 Task: Open Card Production Performance Review in Board Product Launch Management to Workspace Agile Methodology and add a team member Softage.4@softage.net, a label Orange, a checklist Sports Coaching, an attachment from your onedrive, a color Orange and finally, add a card description 'Plan and execute company team-building retreat with a focus on leadership development' and a comment 'Let us make sure we have clear communication channels in place for this task to ensure that everyone is on the same page.'. Add a start date 'Jan 08, 1900' with a due date 'Jan 15, 1900'
Action: Mouse moved to (41, 281)
Screenshot: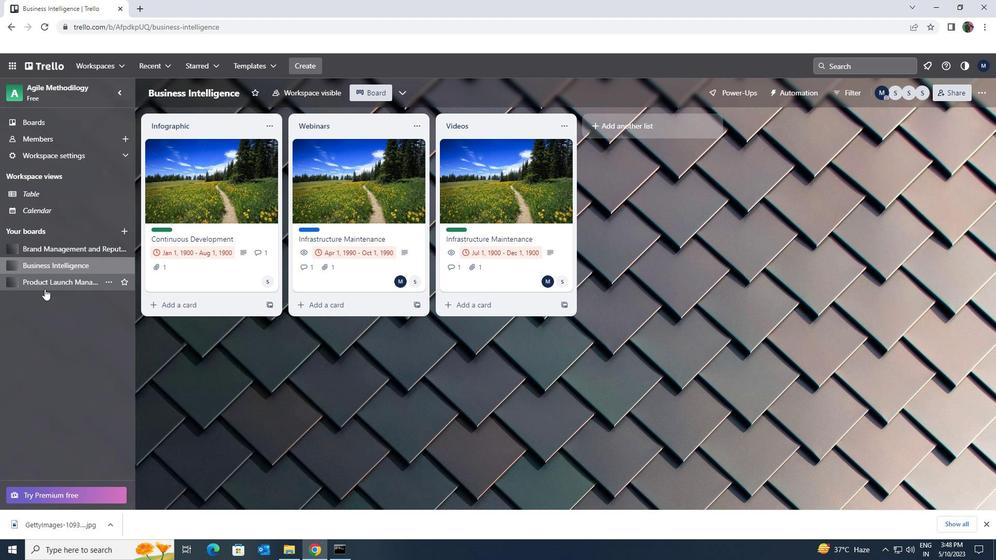 
Action: Mouse pressed left at (41, 281)
Screenshot: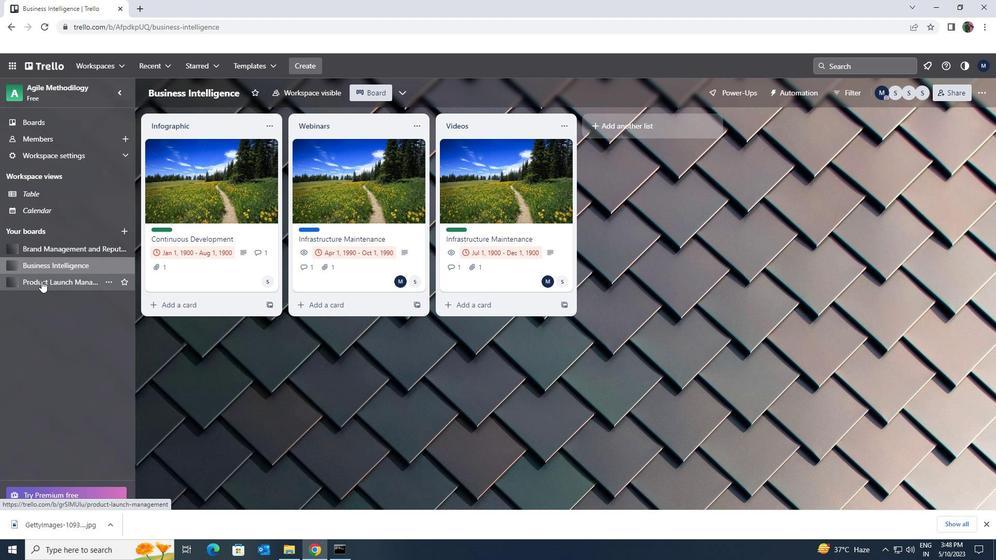 
Action: Mouse moved to (470, 147)
Screenshot: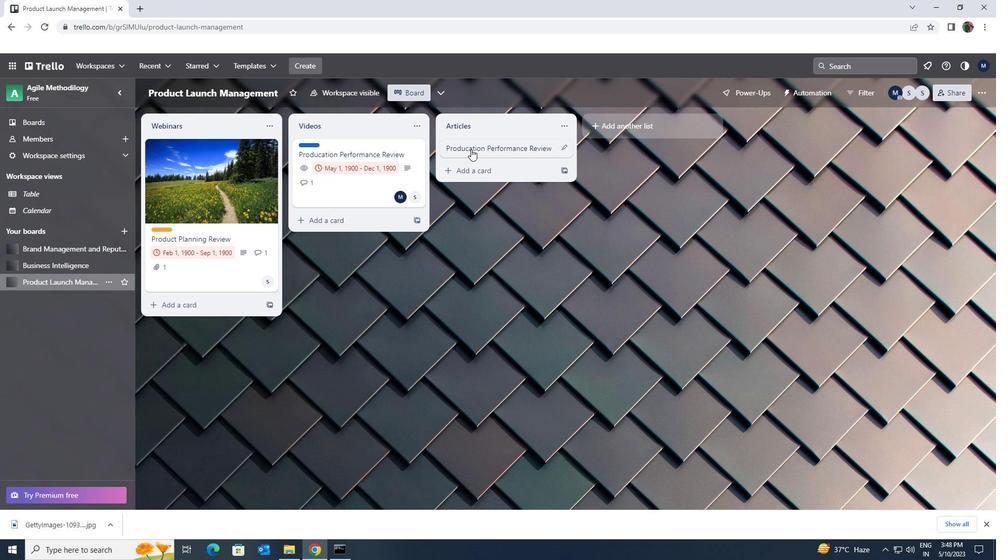 
Action: Mouse pressed left at (470, 147)
Screenshot: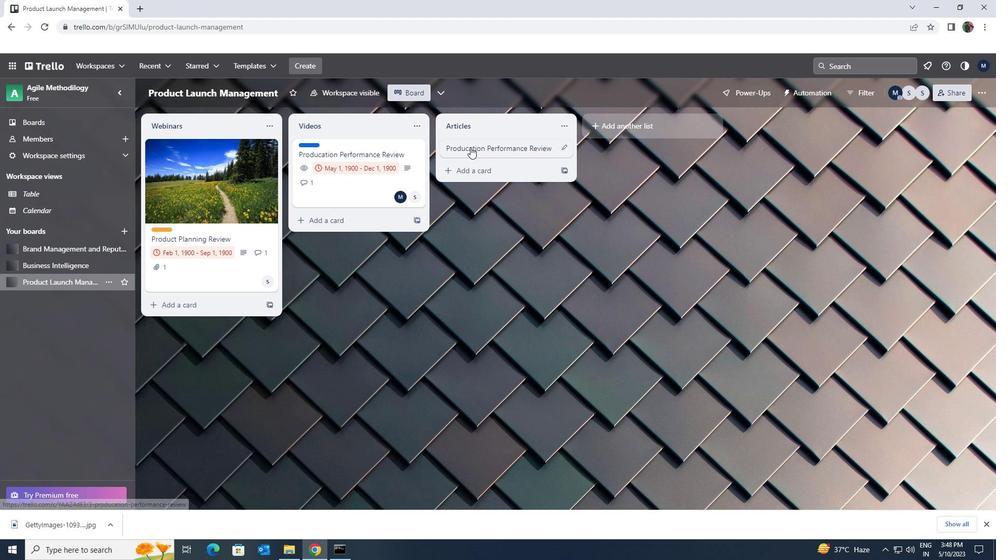 
Action: Mouse moved to (603, 147)
Screenshot: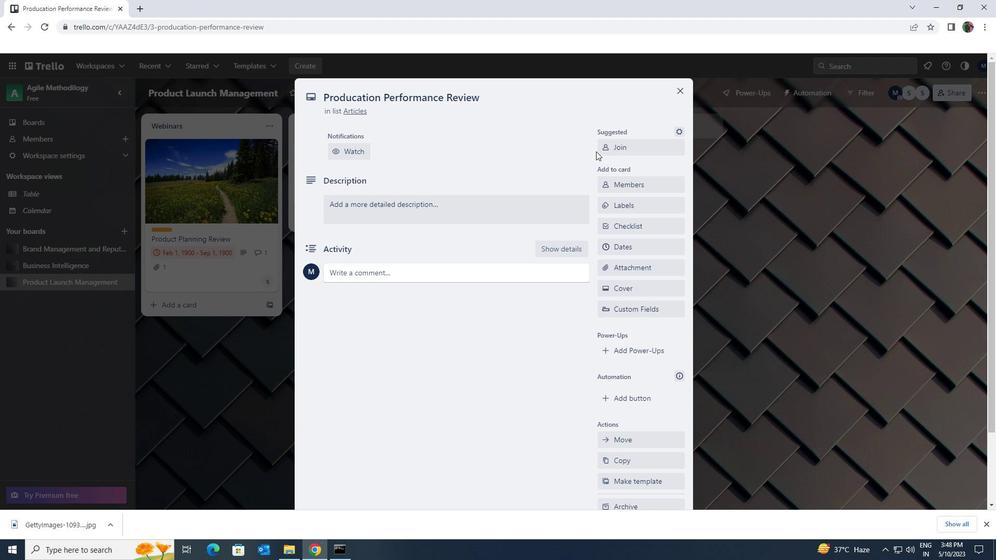
Action: Mouse pressed left at (603, 147)
Screenshot: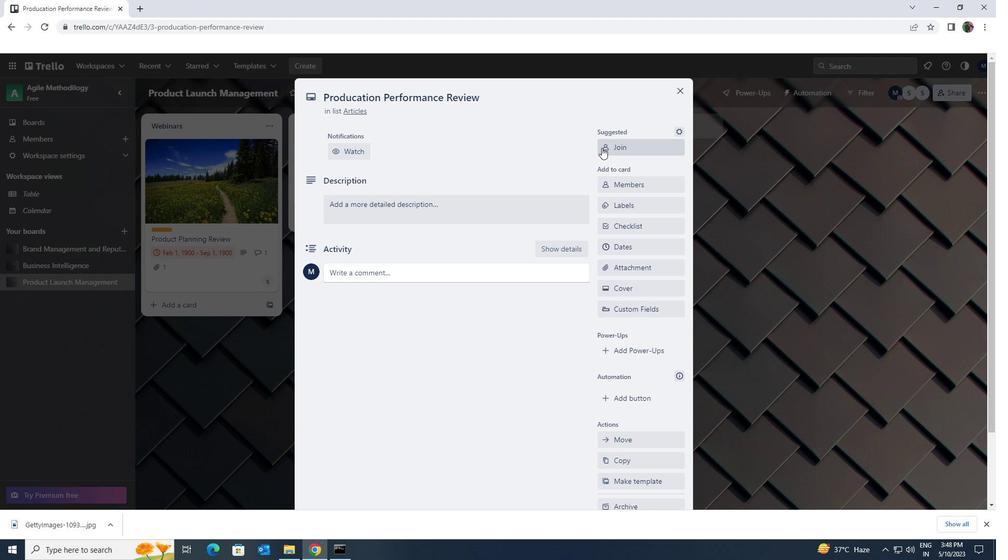 
Action: Mouse pressed left at (603, 147)
Screenshot: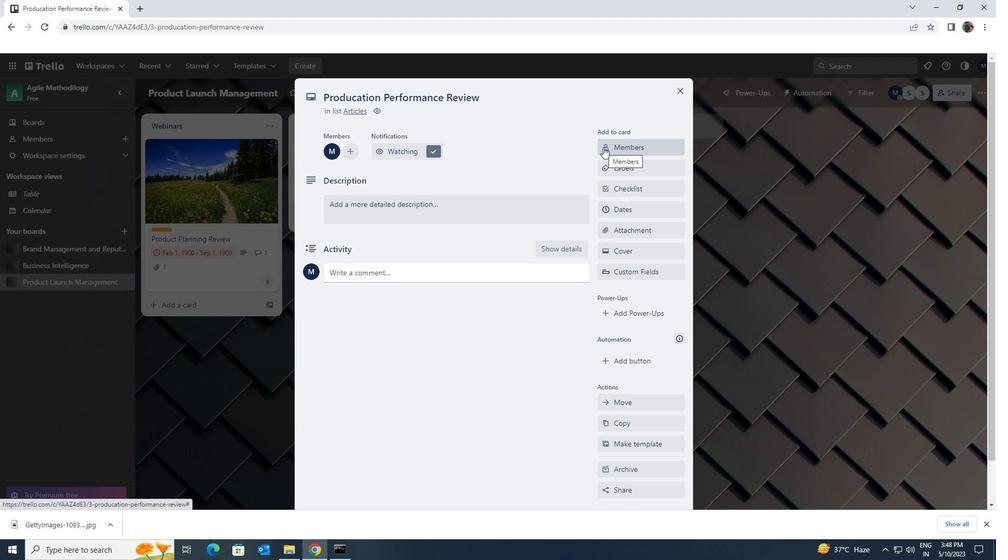 
Action: Mouse moved to (618, 193)
Screenshot: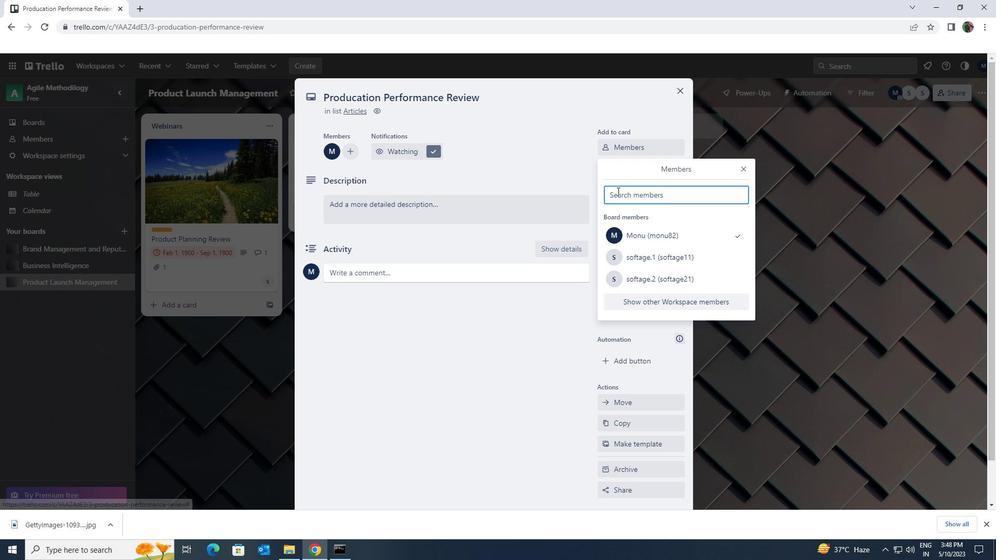 
Action: Mouse pressed left at (618, 193)
Screenshot: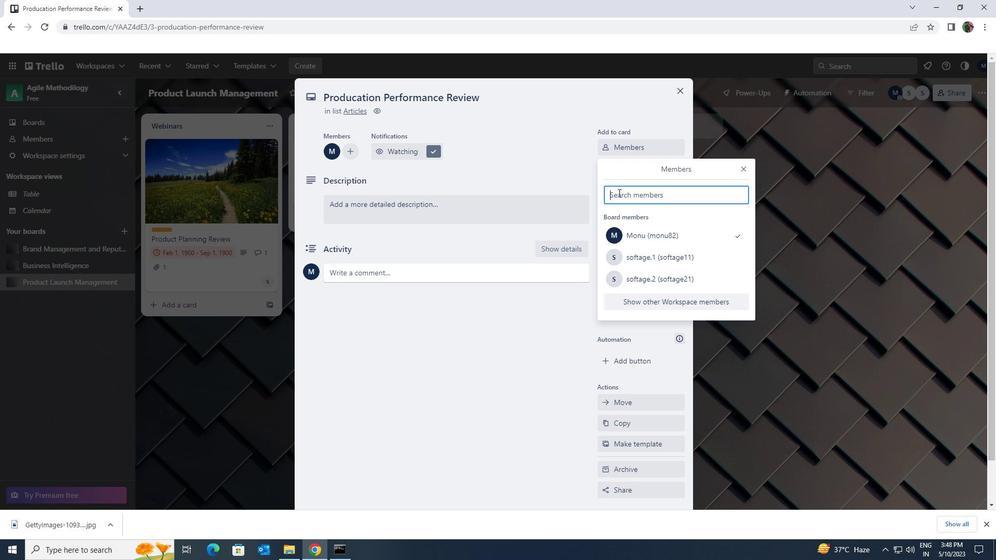 
Action: Key pressed softage.4<Key.shift><Key.shift>@SOFTAGE.NET
Screenshot: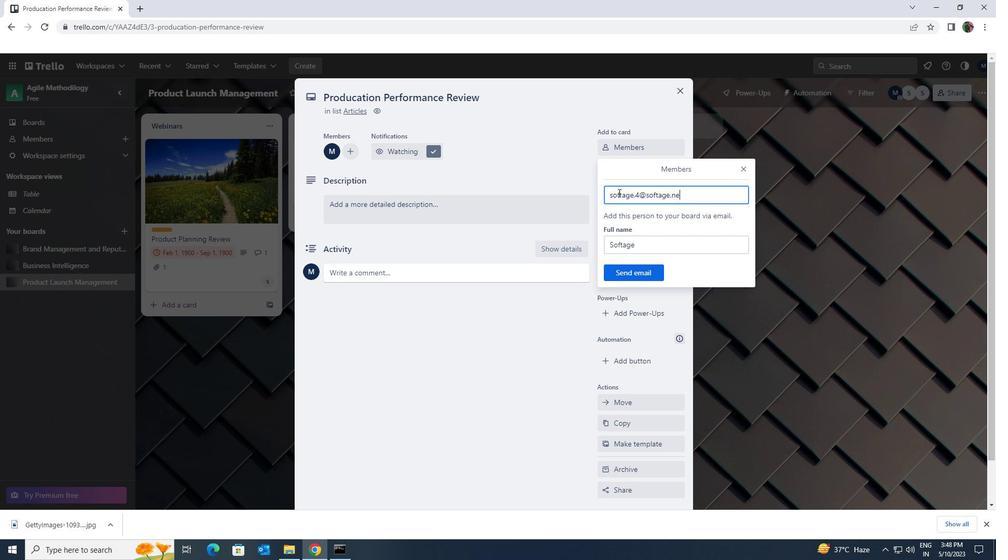 
Action: Mouse moved to (656, 268)
Screenshot: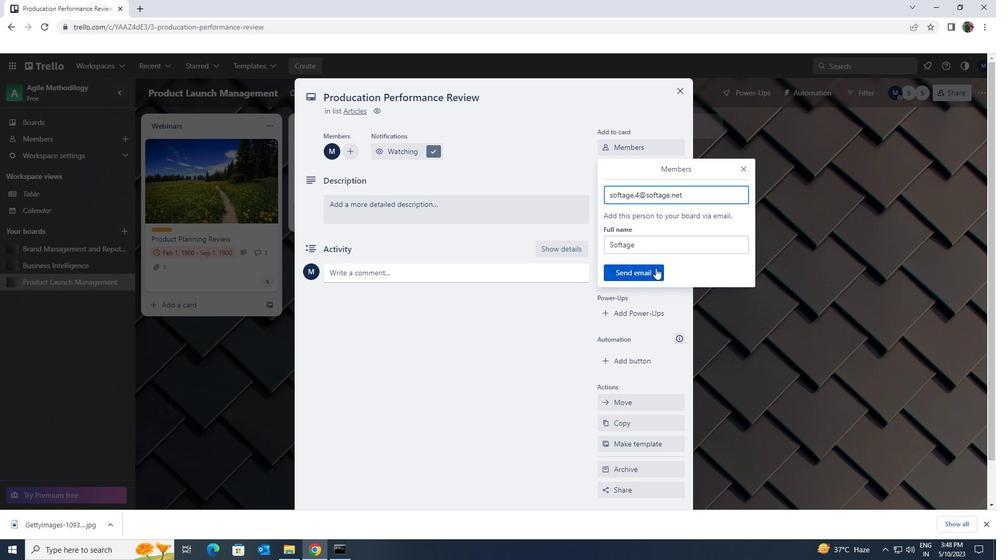 
Action: Mouse pressed left at (656, 268)
Screenshot: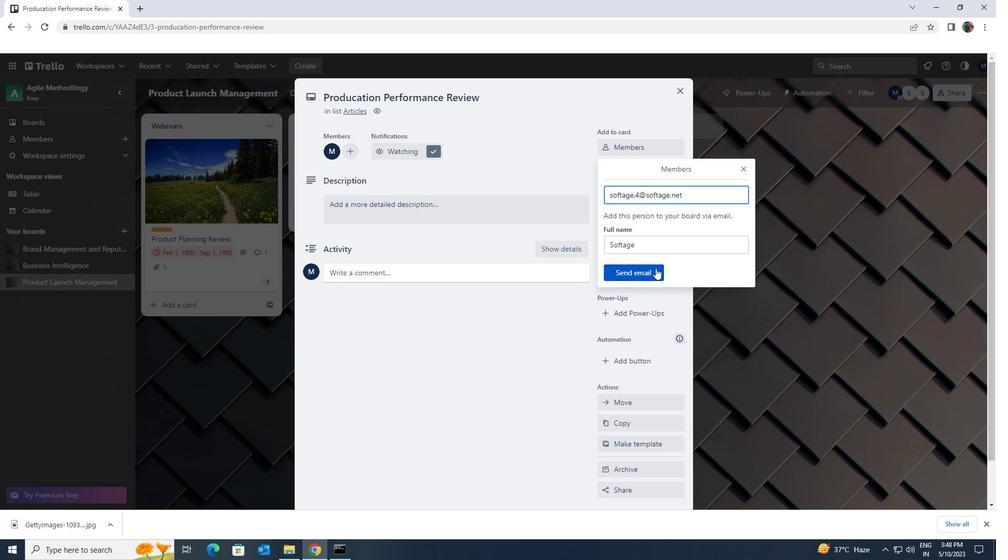 
Action: Mouse moved to (635, 172)
Screenshot: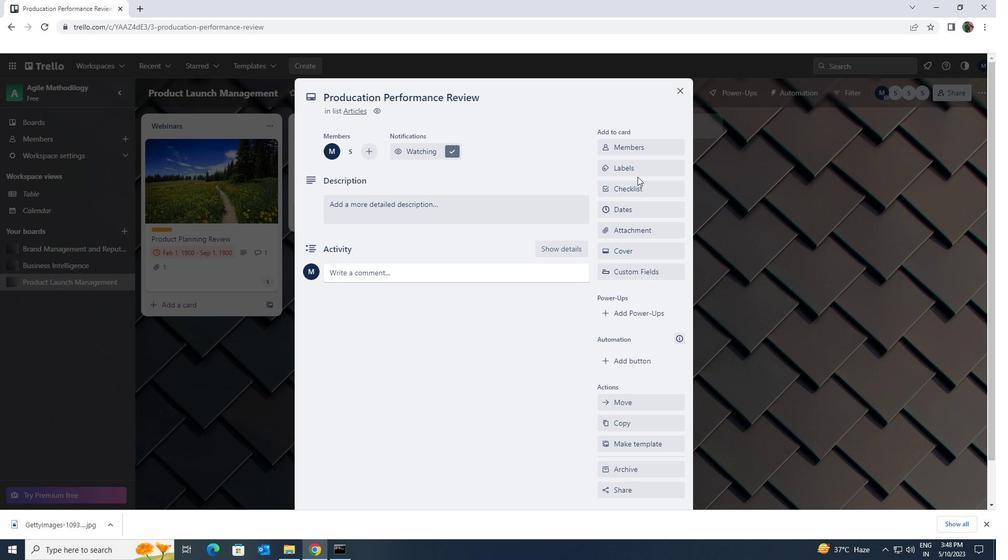 
Action: Mouse pressed left at (635, 172)
Screenshot: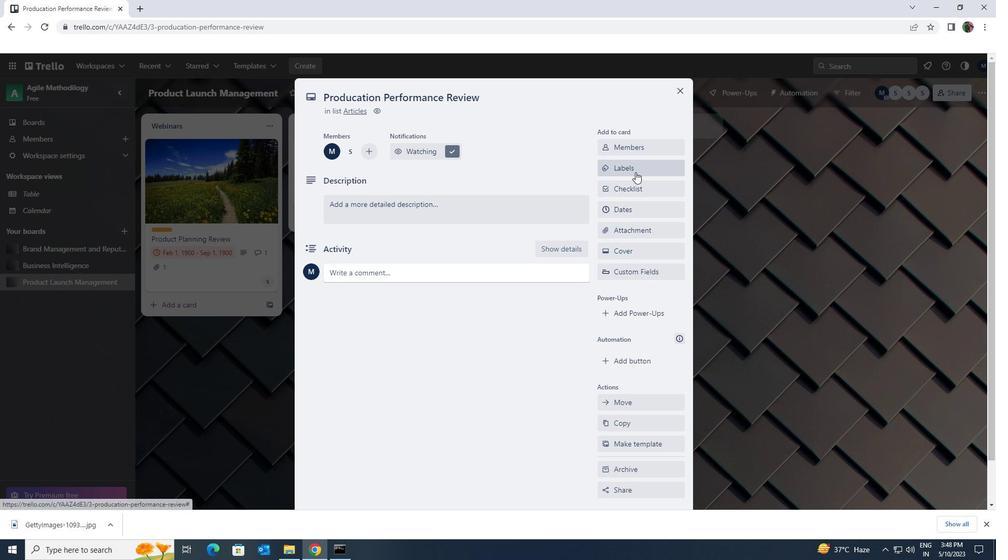 
Action: Mouse moved to (681, 395)
Screenshot: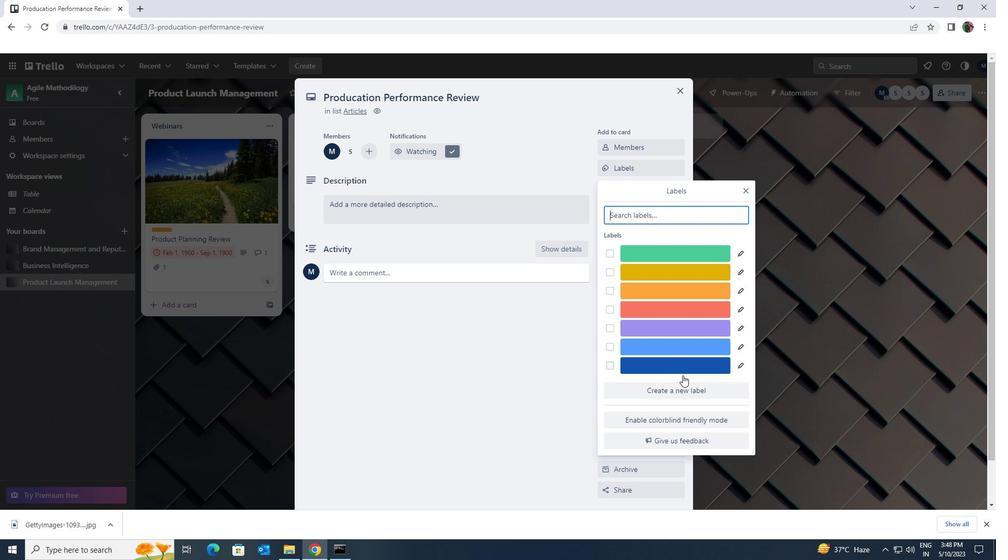 
Action: Mouse pressed left at (681, 395)
Screenshot: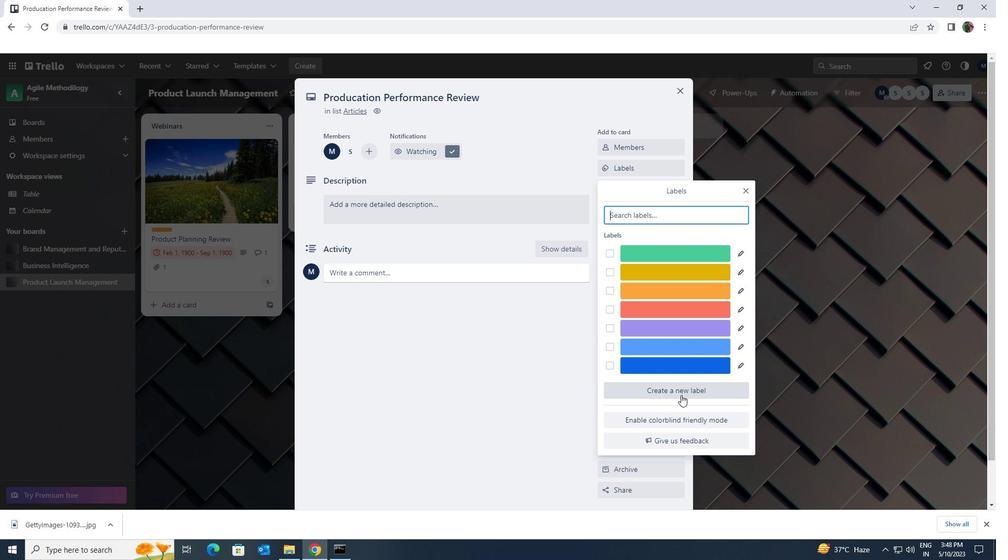 
Action: Mouse moved to (673, 341)
Screenshot: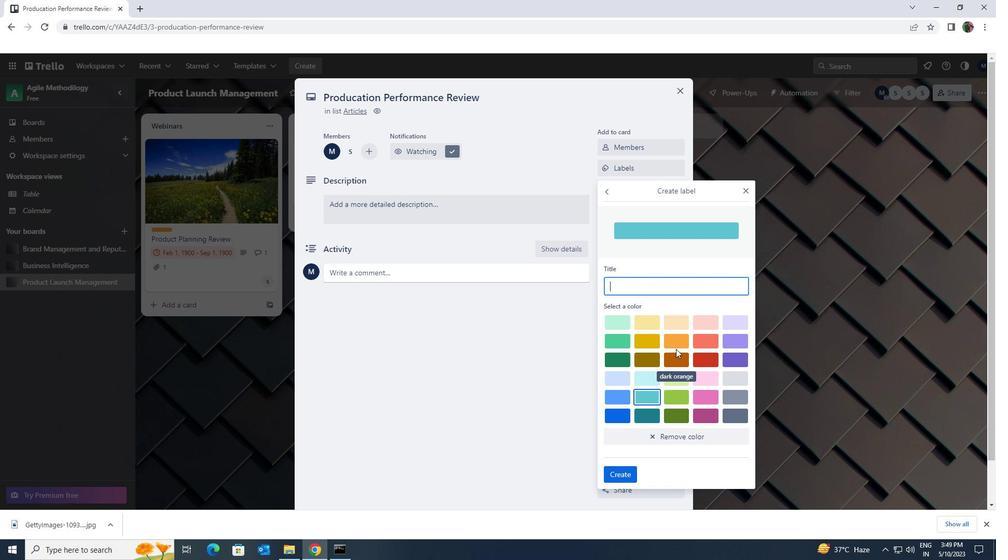 
Action: Mouse pressed left at (673, 341)
Screenshot: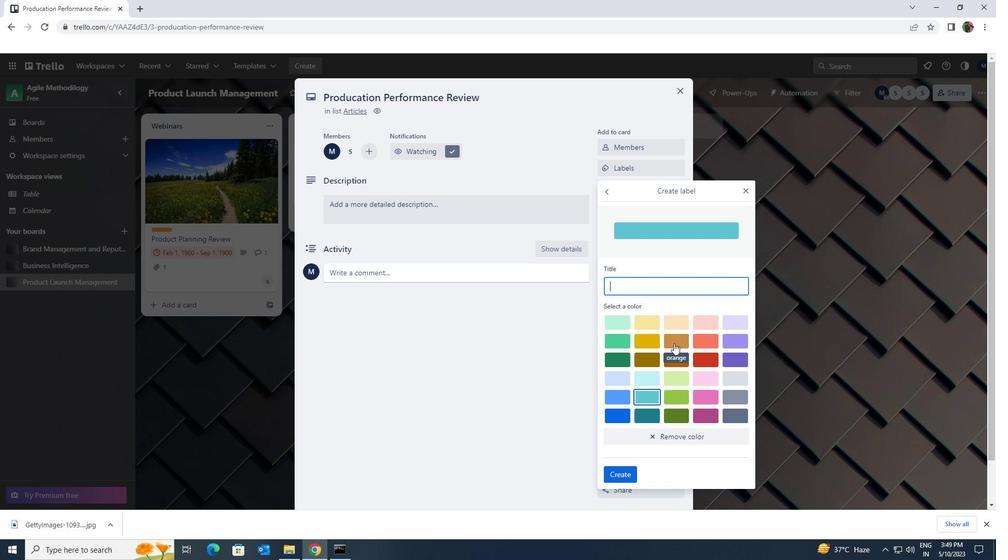 
Action: Mouse moved to (630, 477)
Screenshot: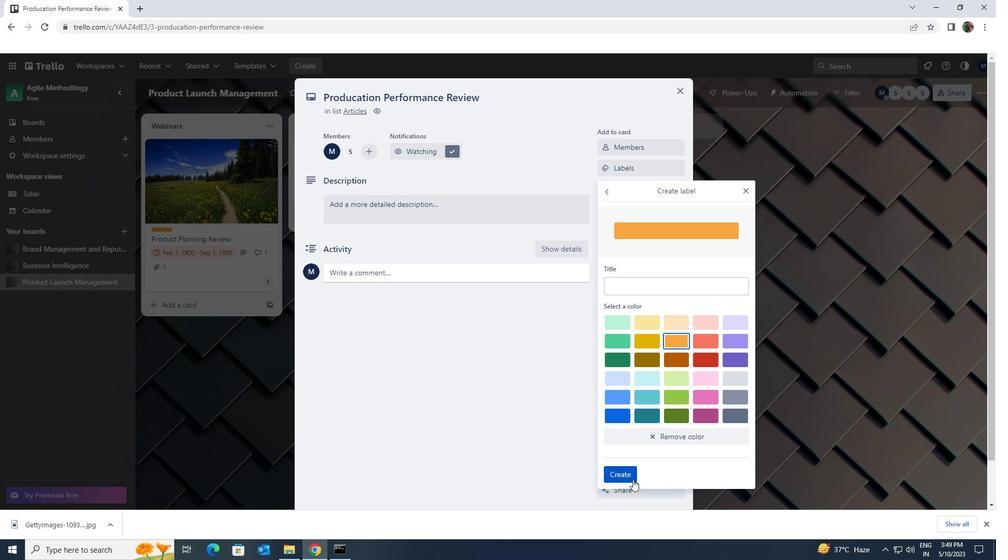 
Action: Mouse pressed left at (630, 477)
Screenshot: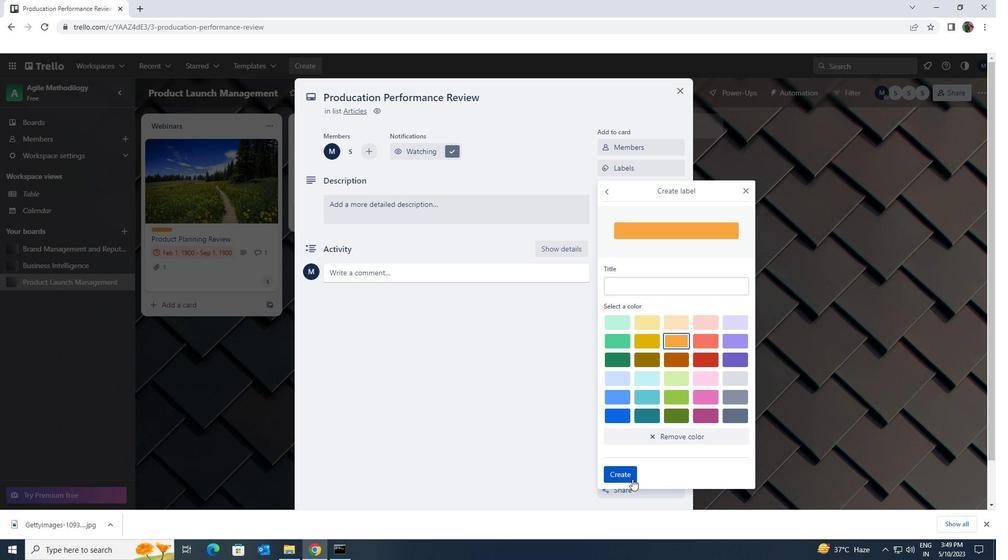 
Action: Mouse moved to (745, 193)
Screenshot: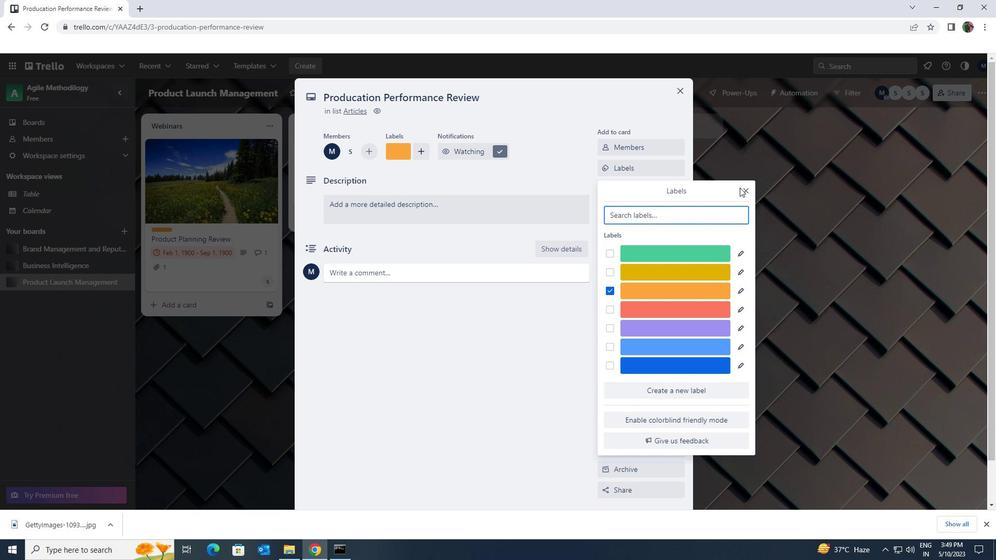 
Action: Mouse pressed left at (745, 193)
Screenshot: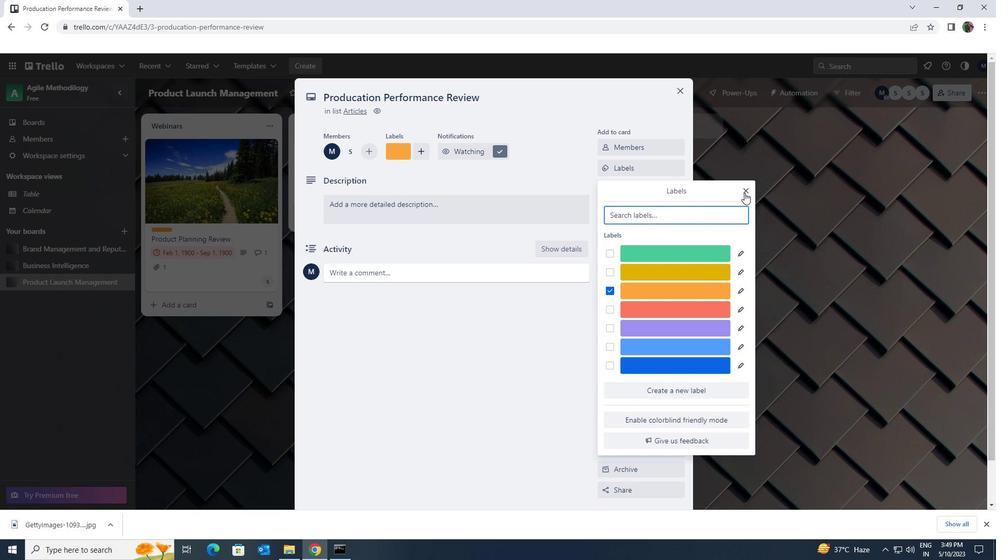 
Action: Mouse moved to (671, 192)
Screenshot: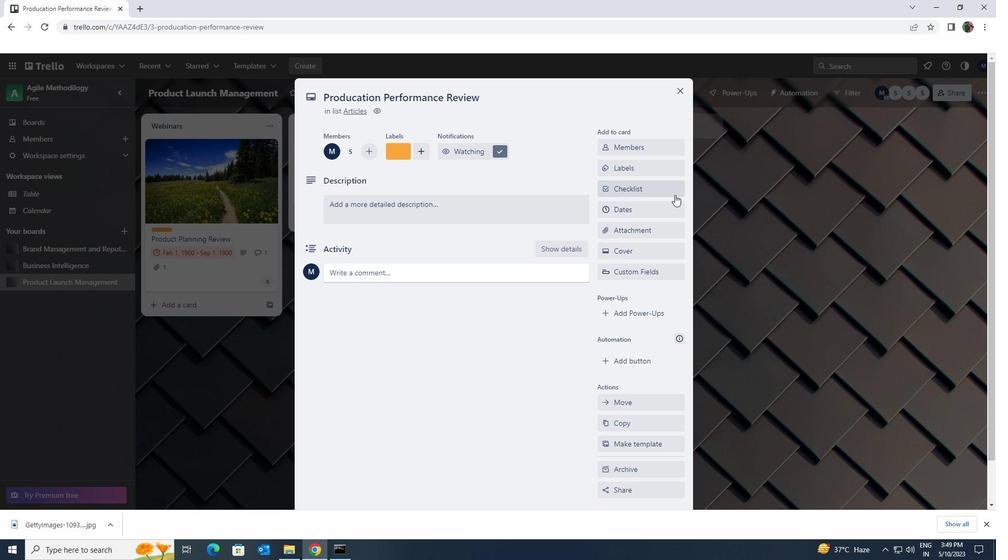 
Action: Mouse pressed left at (671, 192)
Screenshot: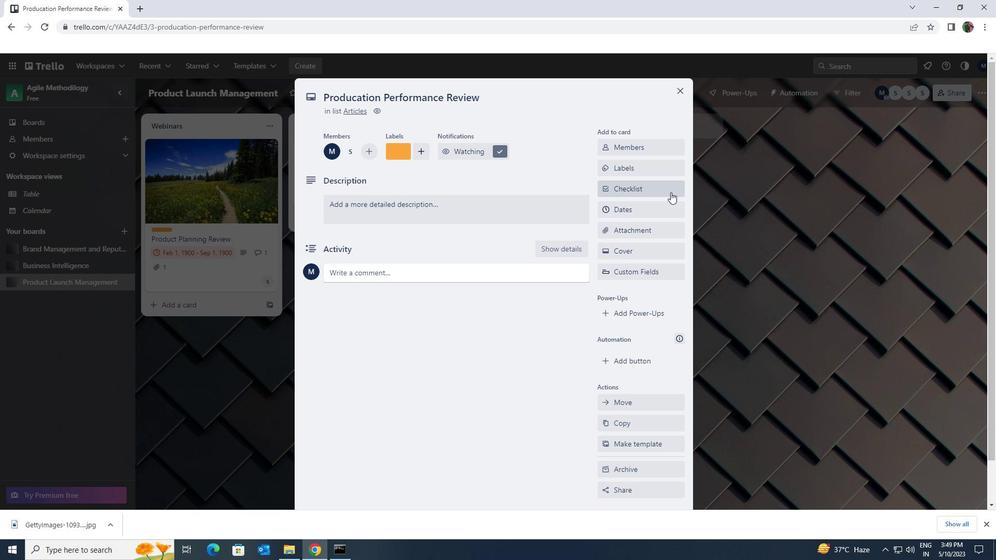 
Action: Mouse moved to (647, 252)
Screenshot: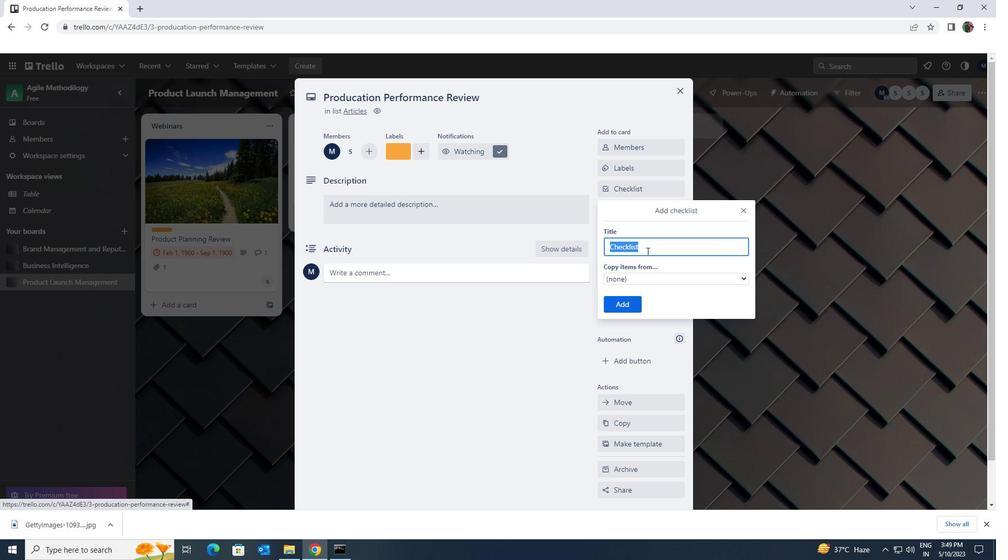 
Action: Key pressed <Key.shift><Key.shift><Key.shift><Key.shift><Key.shift>SPORTS<Key.space><Key.shift>COACHING
Screenshot: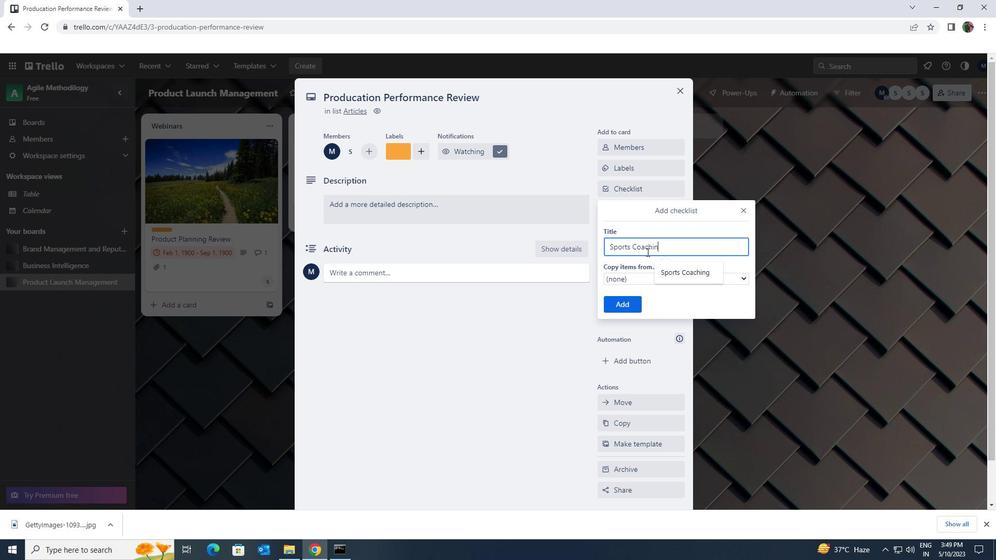 
Action: Mouse moved to (629, 301)
Screenshot: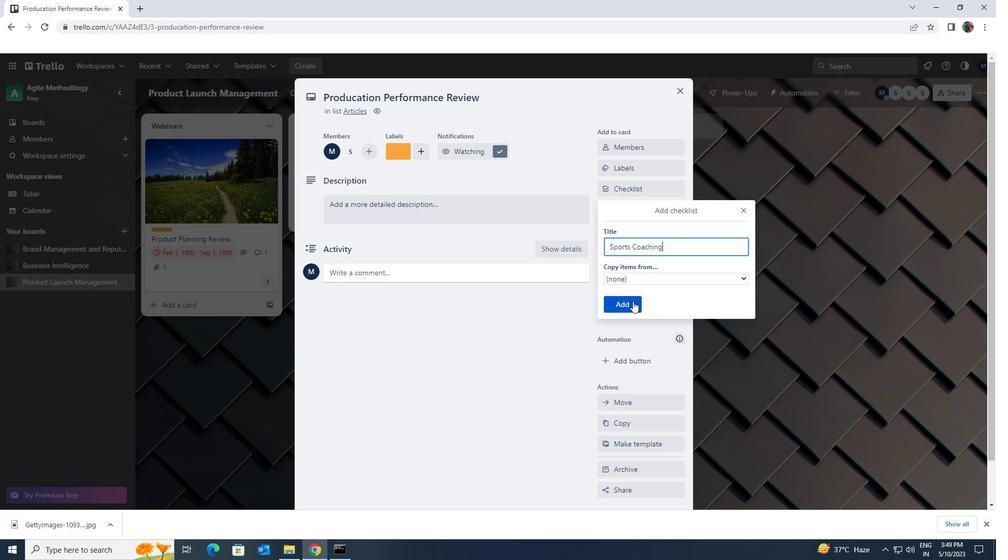 
Action: Mouse pressed left at (629, 301)
Screenshot: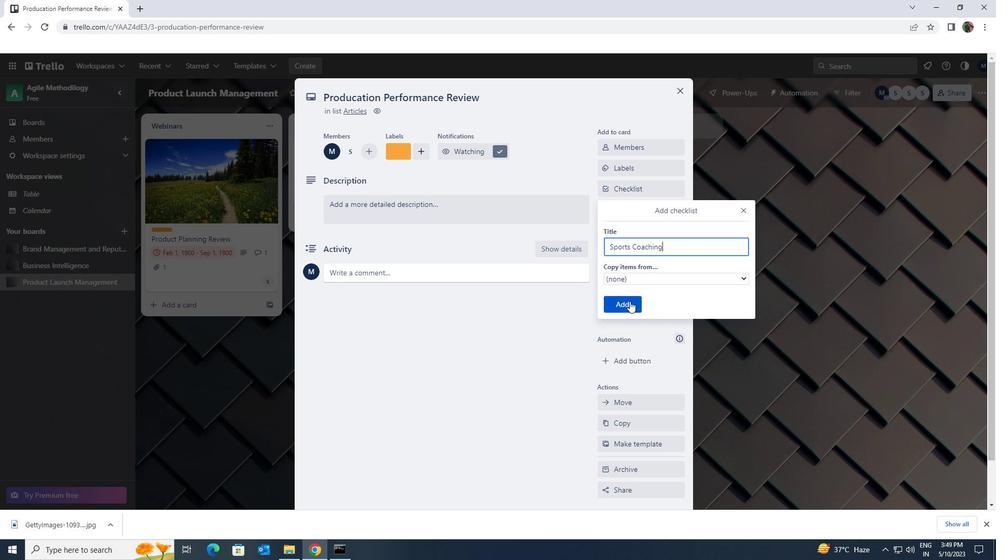 
Action: Mouse moved to (493, 208)
Screenshot: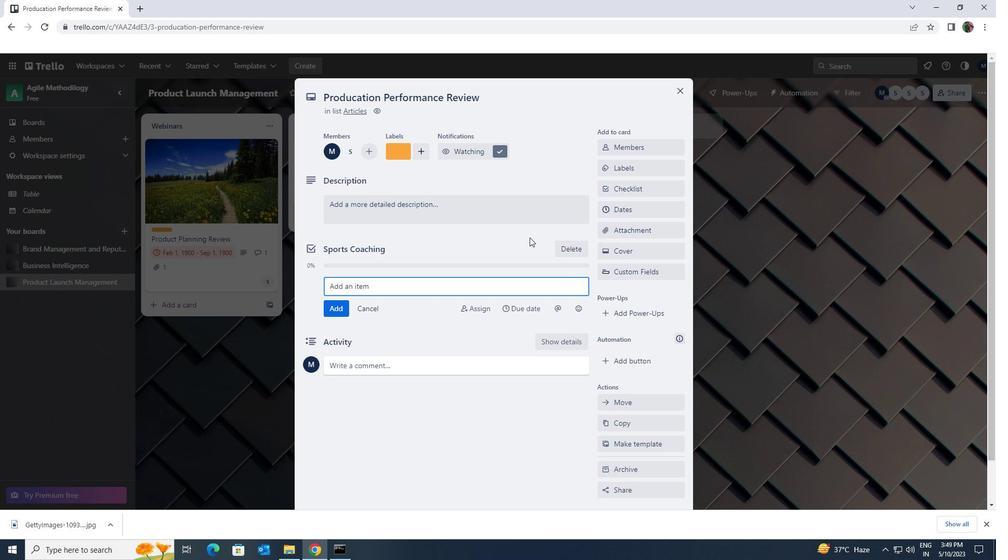 
Action: Mouse pressed left at (493, 208)
Screenshot: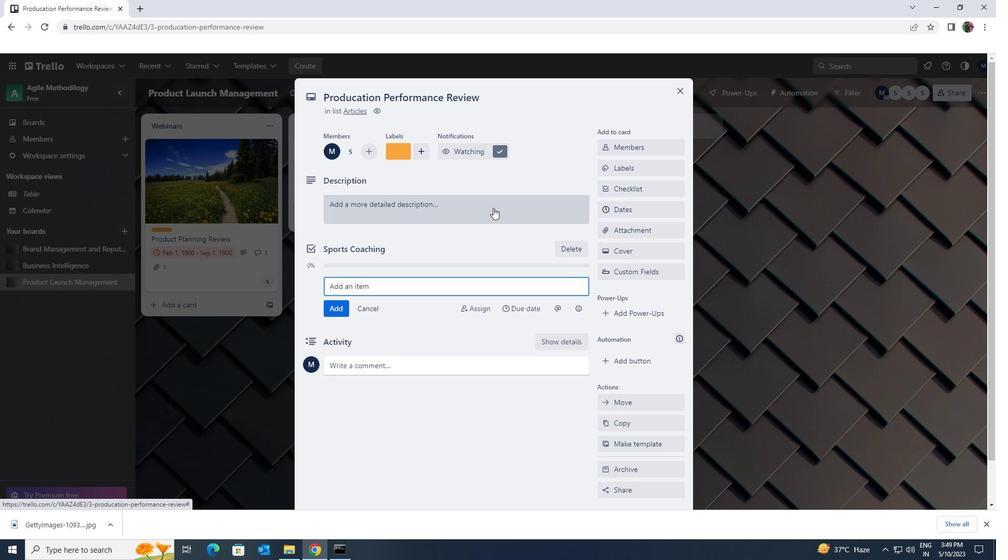 
Action: Key pressed <Key.shift><Key.shift><Key.shift><Key.shift><Key.shift><Key.shift><Key.shift>PLAN<Key.space>EXECUTE<Key.space>COMPANY<Key.space>TEAM<Key.space>BUILDING<Key.space>RETREAT<Key.space>WITH<Key.space>FOCUS<Key.space>ON<Key.space>LEADERSHIP<Key.space>DEVELOPMENT
Screenshot: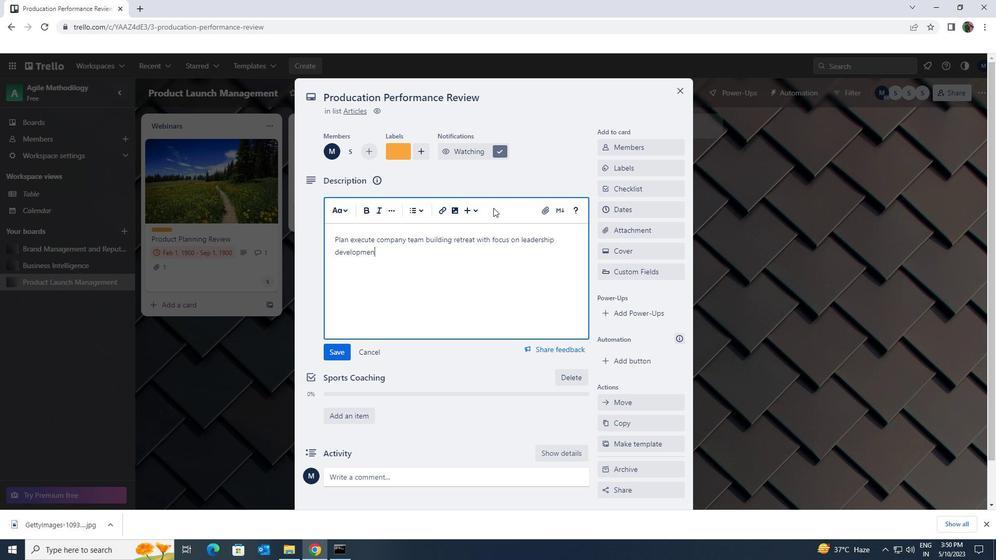 
Action: Mouse moved to (340, 353)
Screenshot: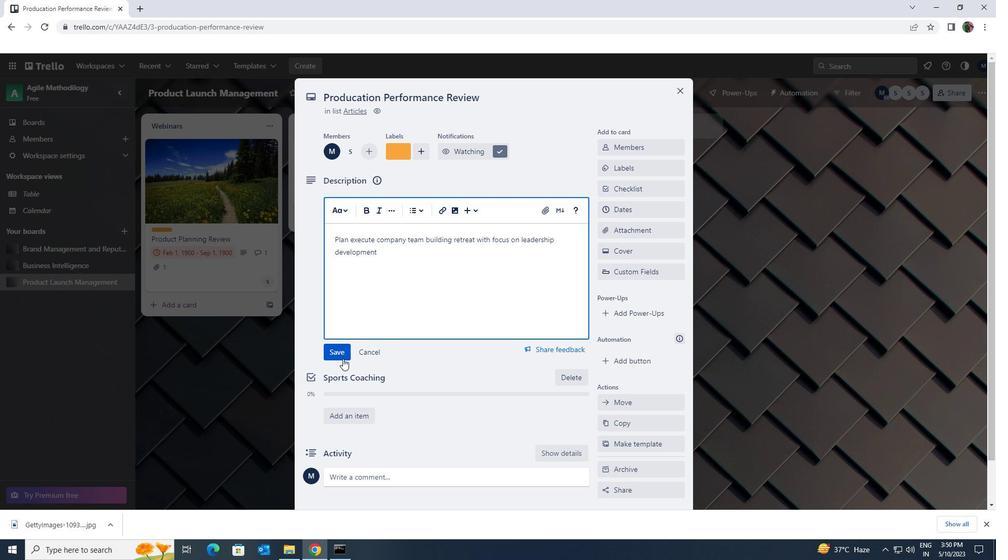 
Action: Mouse pressed left at (340, 353)
Screenshot: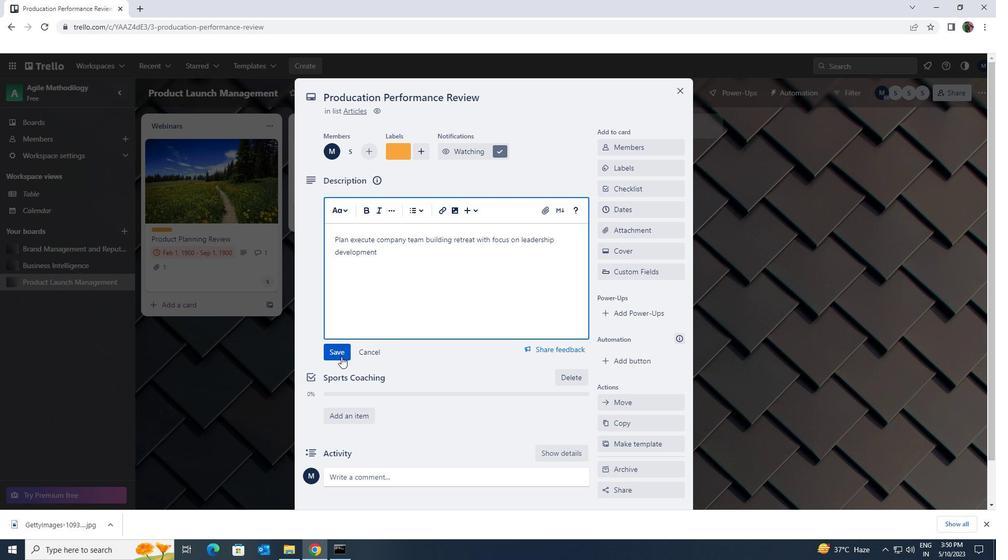 
Action: Mouse moved to (485, 316)
Screenshot: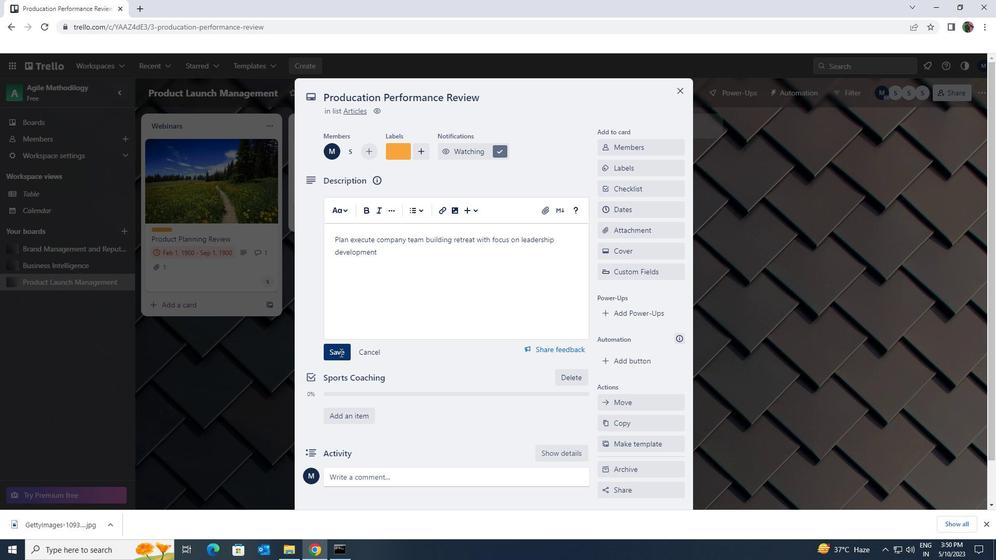 
Action: Mouse scrolled (485, 316) with delta (0, 0)
Screenshot: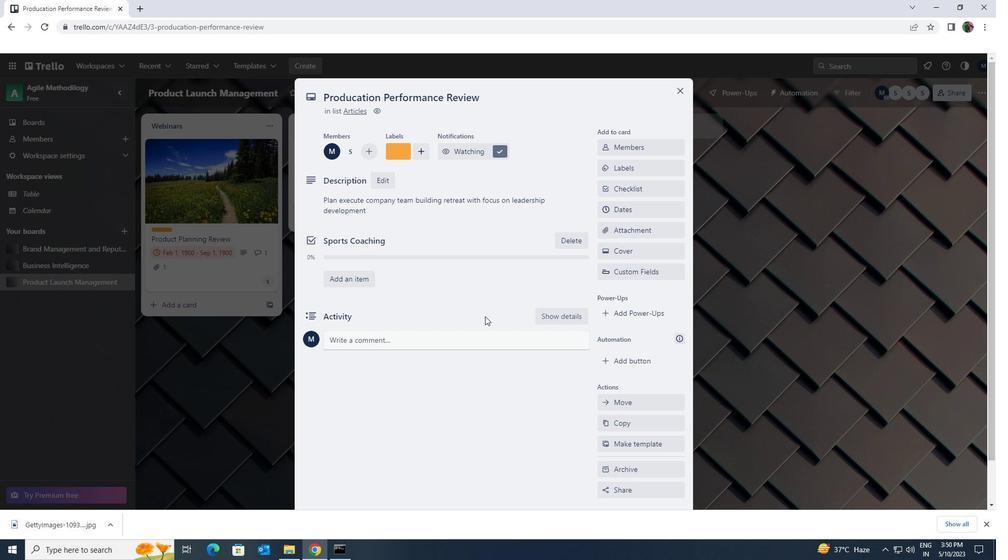 
Action: Mouse scrolled (485, 316) with delta (0, 0)
Screenshot: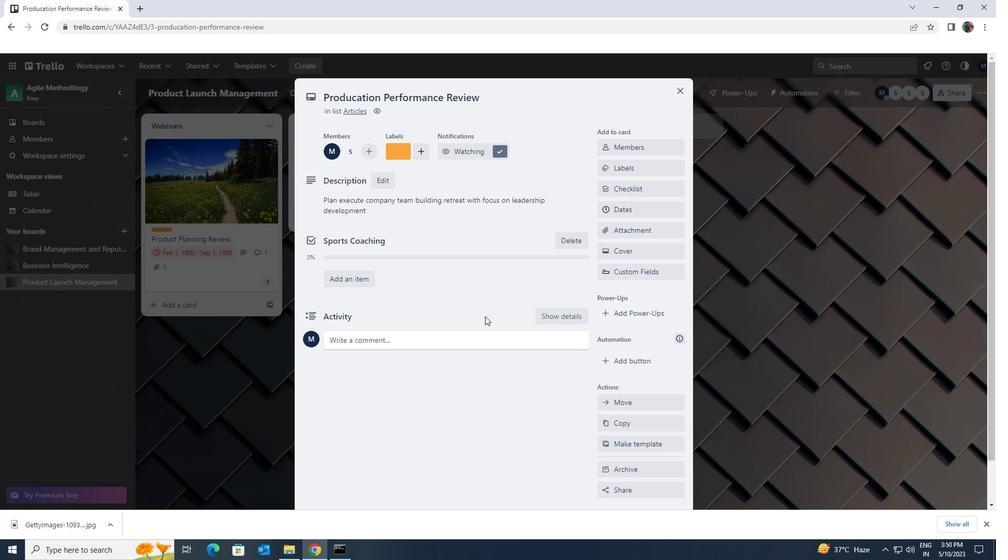 
Action: Mouse scrolled (485, 316) with delta (0, 0)
Screenshot: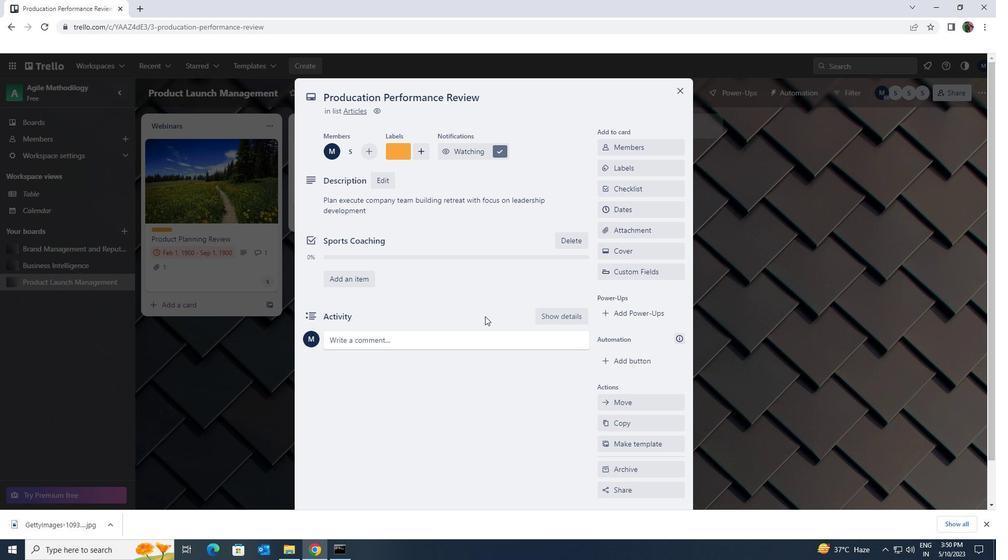 
Action: Mouse moved to (485, 301)
Screenshot: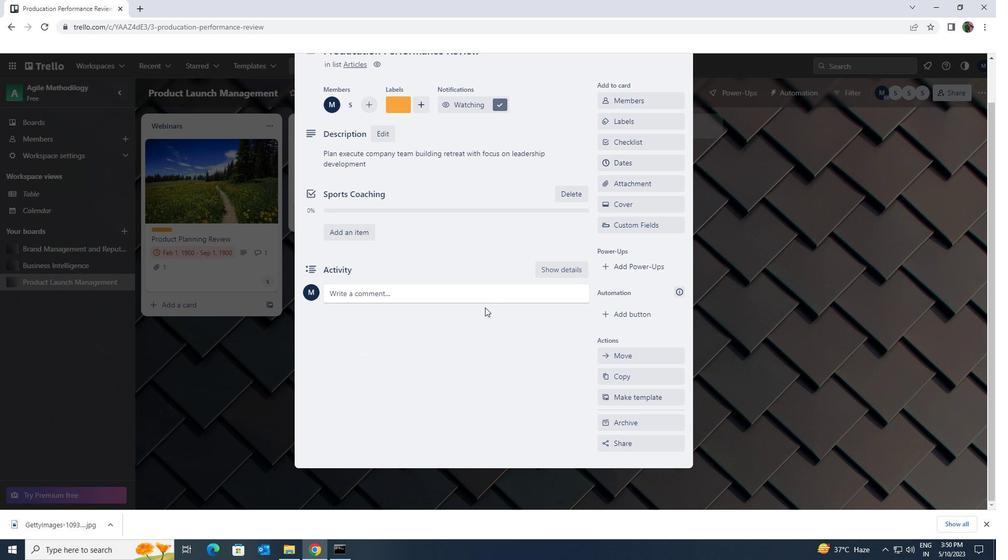 
Action: Mouse pressed left at (485, 301)
Screenshot: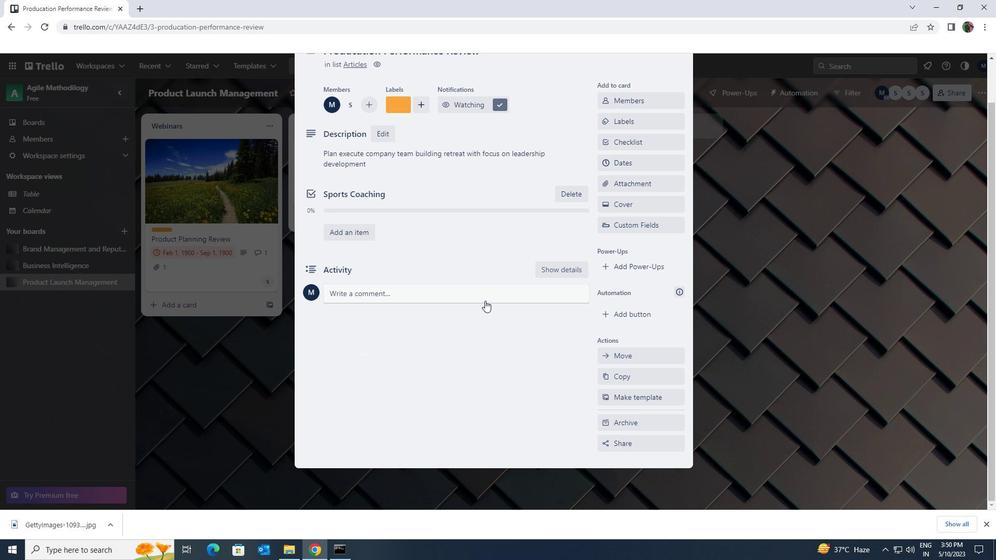 
Action: Mouse moved to (486, 299)
Screenshot: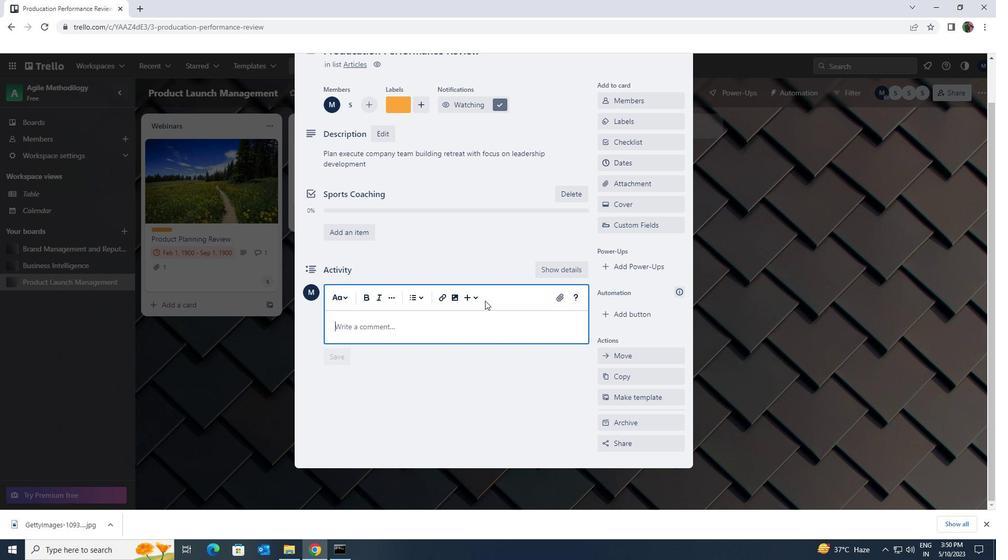 
Action: Key pressed <Key.shift>LET<Key.space>US<Key.space>MAKE<Key.space>SURE<Key.space>WE<Key.space>HAVE<Key.space>CLEAR<Key.space>COMMUNICATION<Key.space>CHANNELS<Key.space>IN<Key.space>PLACE<Key.space>FOR<Key.space>THIS<Key.space>TASK<Key.space>ENSURE<Key.space>TAHT<Key.space>EVERYONE<Key.space>IS<Key.space>ON<Key.space>THE<Key.space>AME<Key.space><Key.space><Key.backspace><Key.backspace><Key.backspace><Key.backspace><Key.backspace>SAME<Key.space>PAGE<Key.space>.
Screenshot: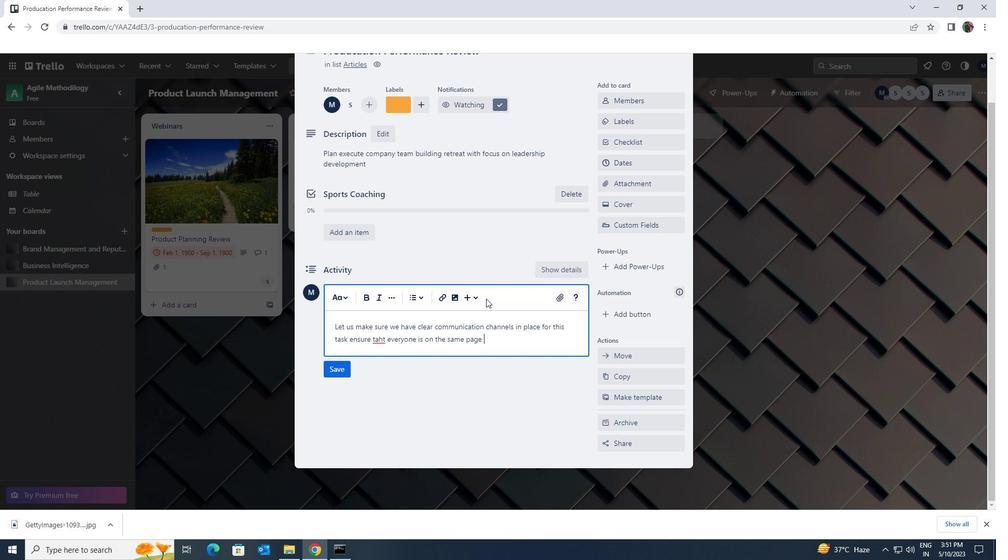 
Action: Mouse moved to (334, 367)
Screenshot: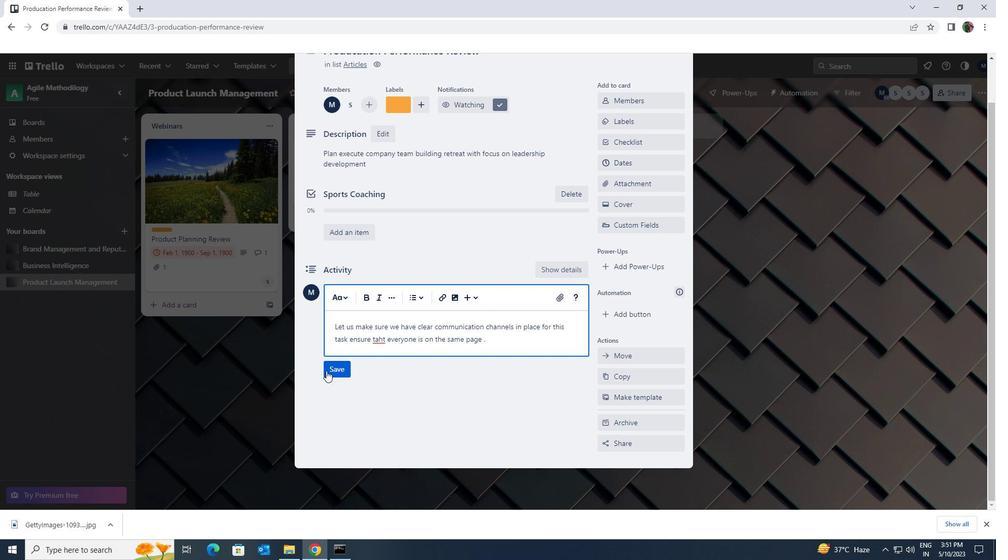 
Action: Mouse pressed left at (334, 367)
Screenshot: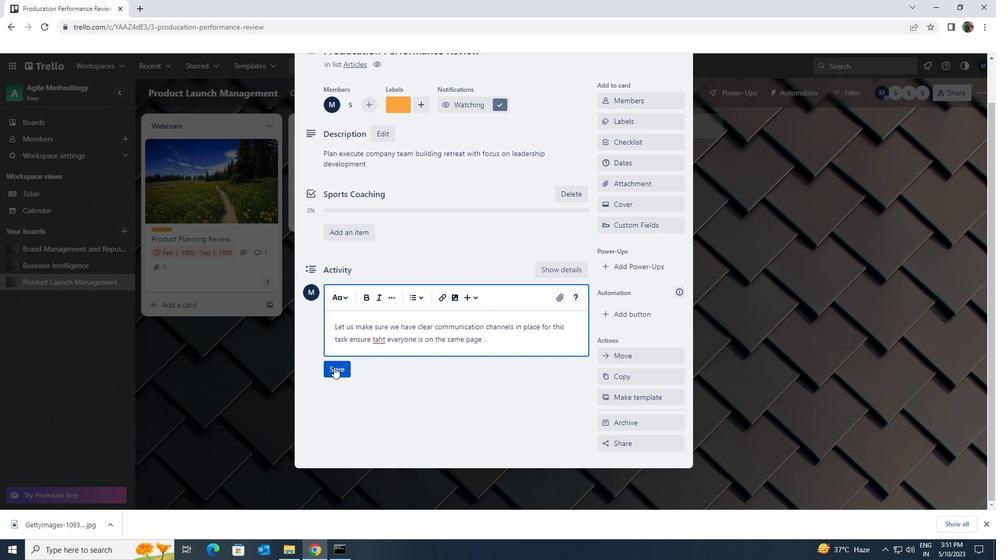 
Action: Mouse moved to (351, 364)
Screenshot: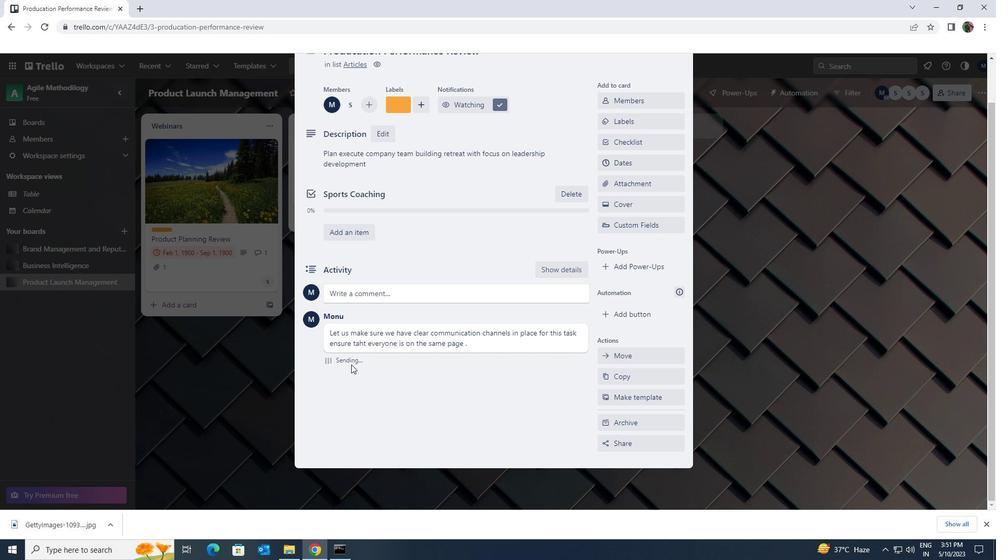 
Action: Mouse scrolled (351, 364) with delta (0, 0)
Screenshot: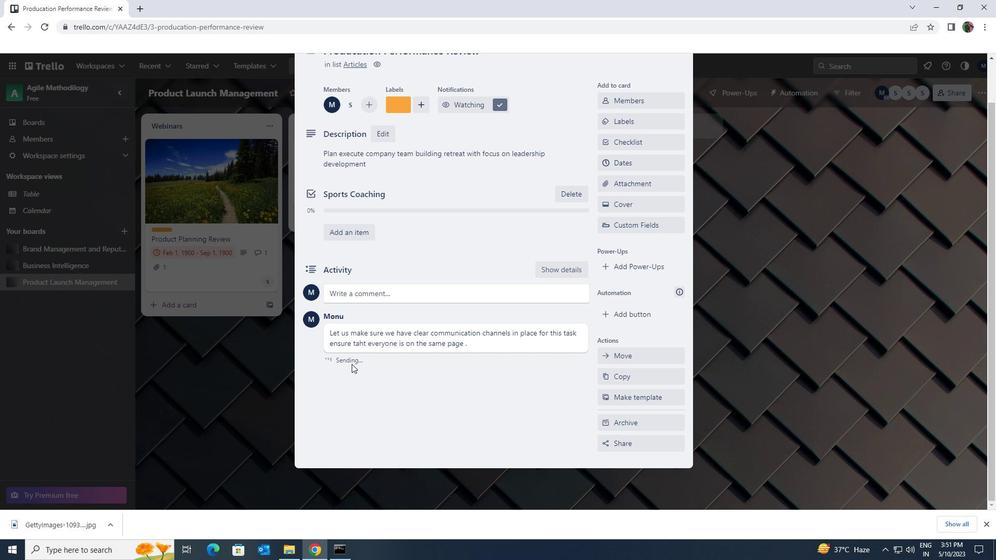 
Action: Mouse moved to (355, 366)
Screenshot: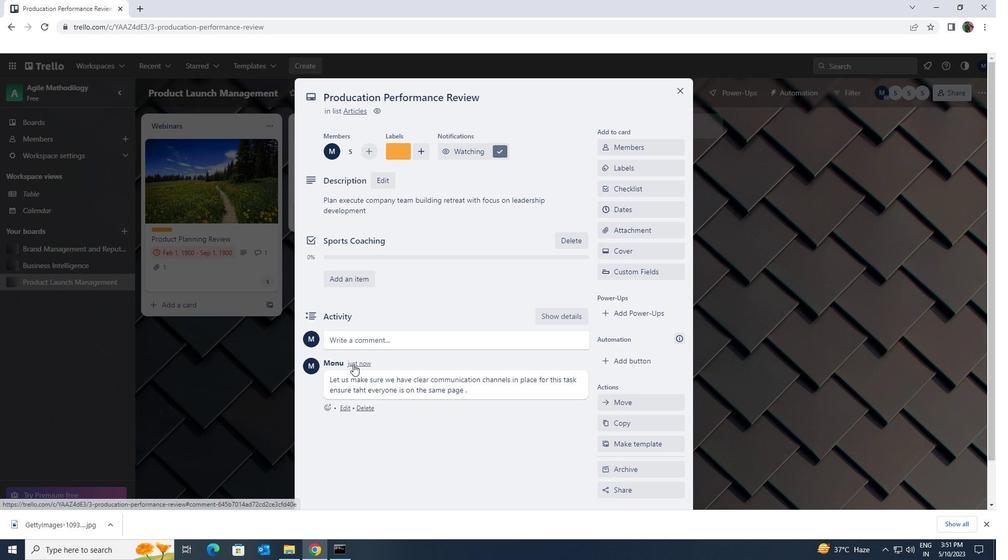 
Action: Mouse scrolled (355, 367) with delta (0, 0)
Screenshot: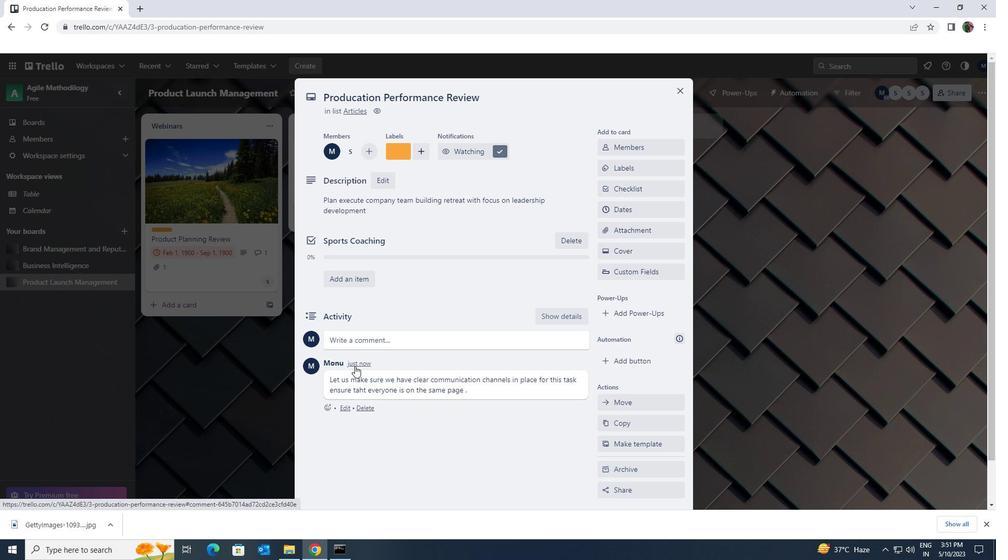 
Action: Mouse moved to (612, 212)
Screenshot: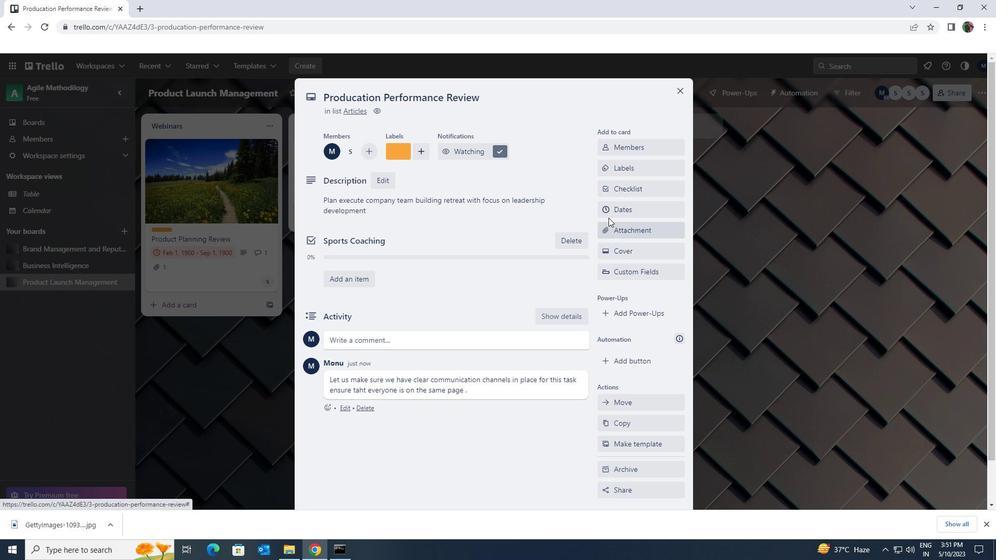 
Action: Mouse pressed left at (612, 212)
Screenshot: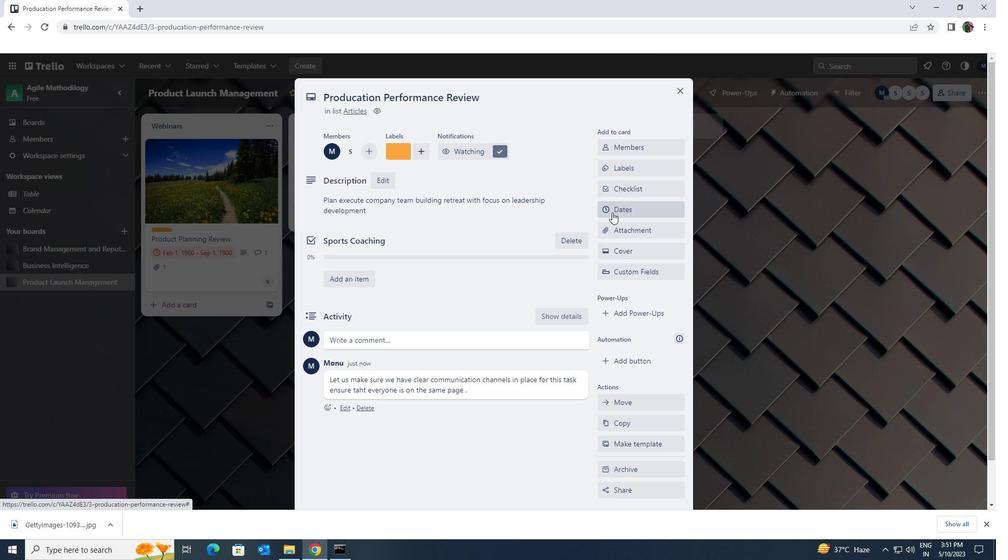 
Action: Mouse moved to (612, 281)
Screenshot: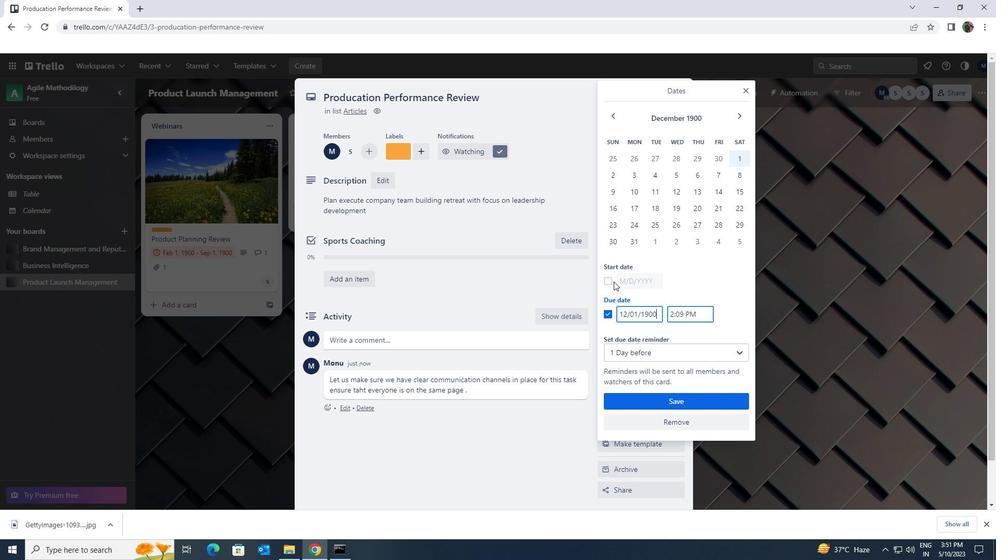 
Action: Mouse pressed left at (612, 281)
Screenshot: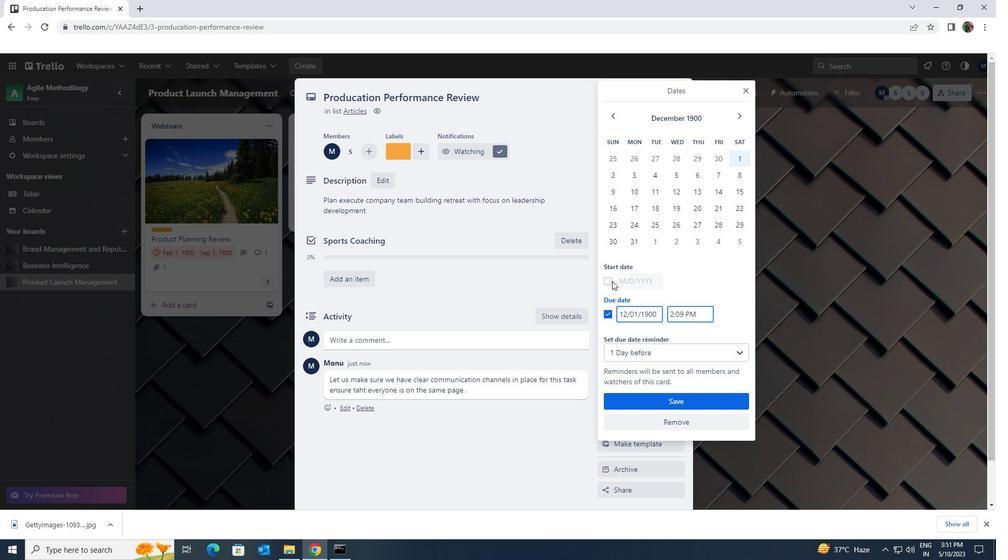 
Action: Mouse moved to (658, 279)
Screenshot: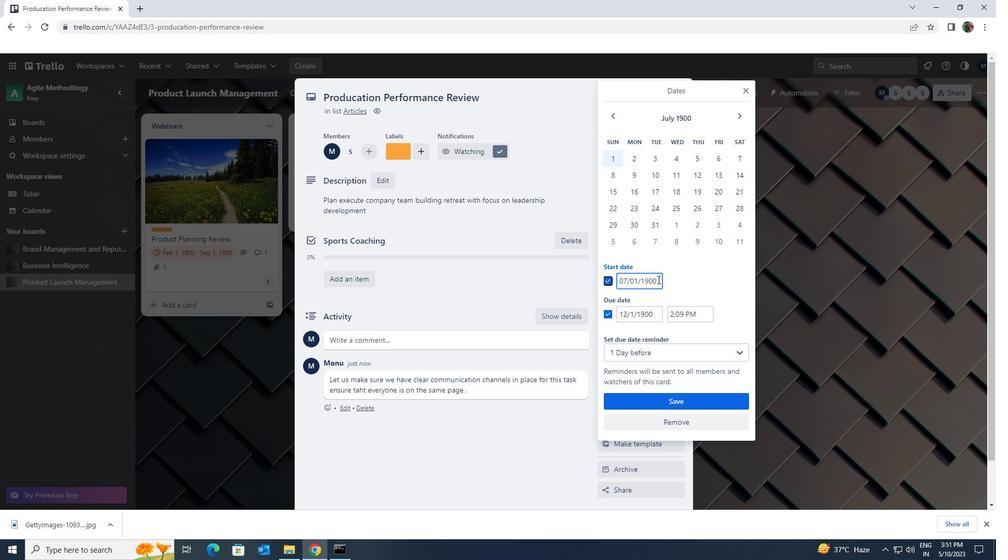 
Action: Mouse pressed left at (658, 279)
Screenshot: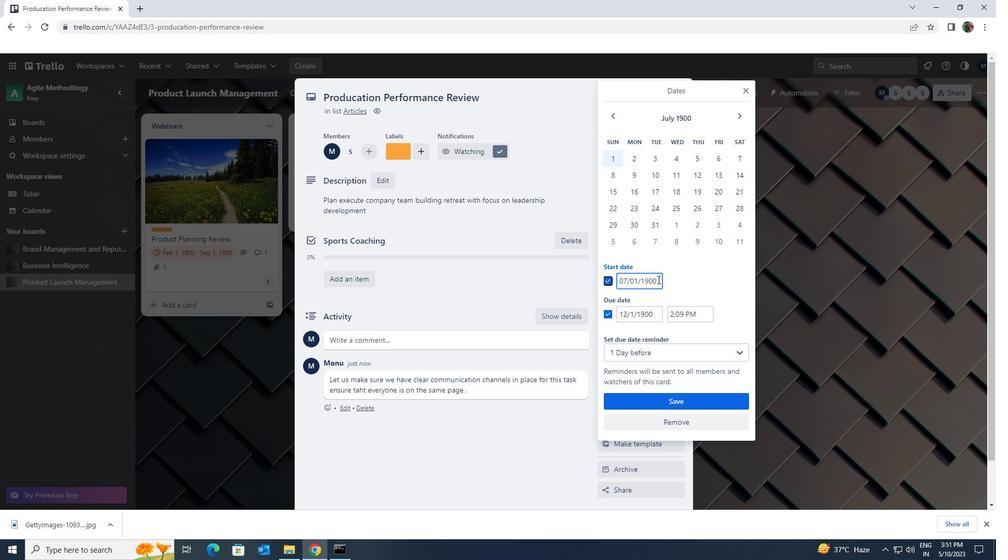 
Action: Mouse moved to (620, 281)
Screenshot: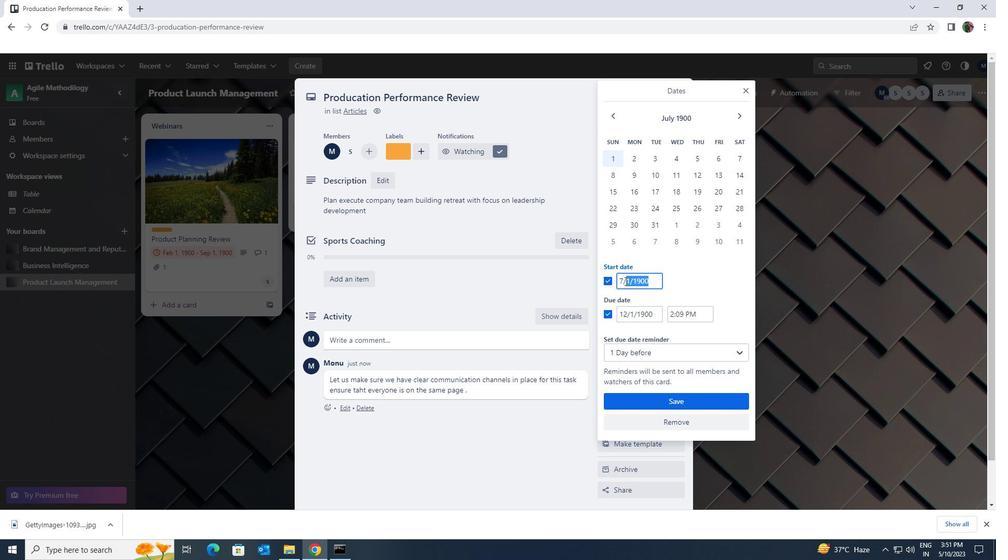 
Action: Key pressed 8/1/1900
Screenshot: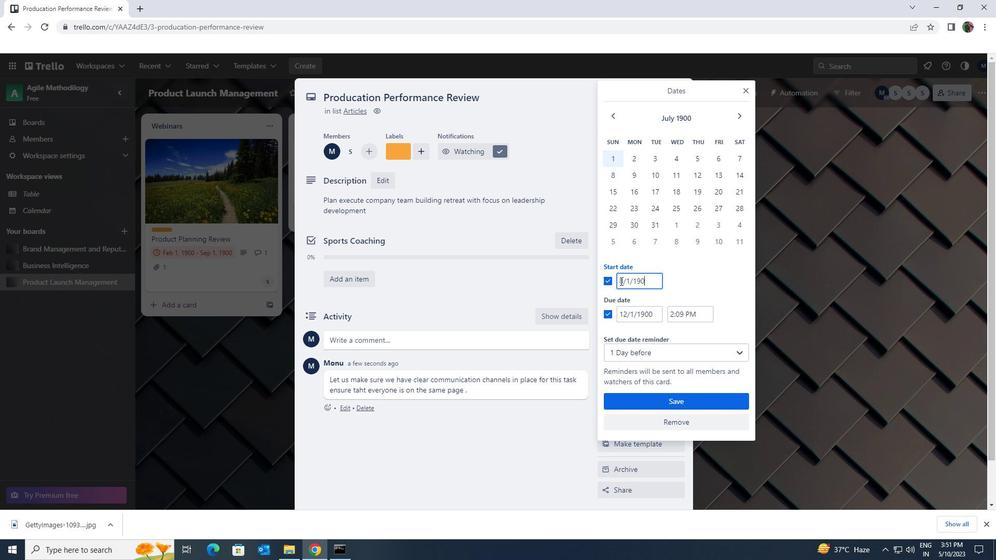 
Action: Mouse moved to (658, 315)
Screenshot: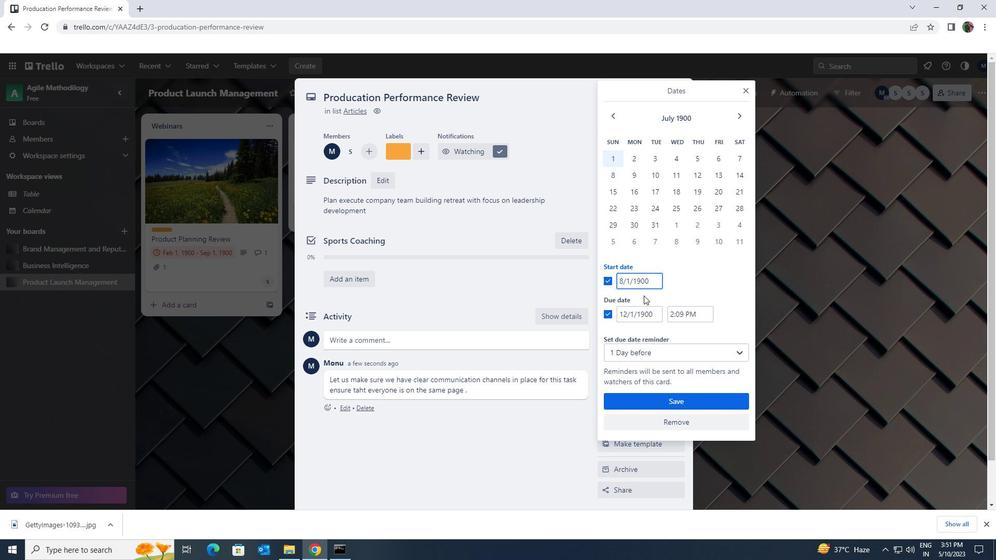 
Action: Mouse pressed left at (658, 315)
Screenshot: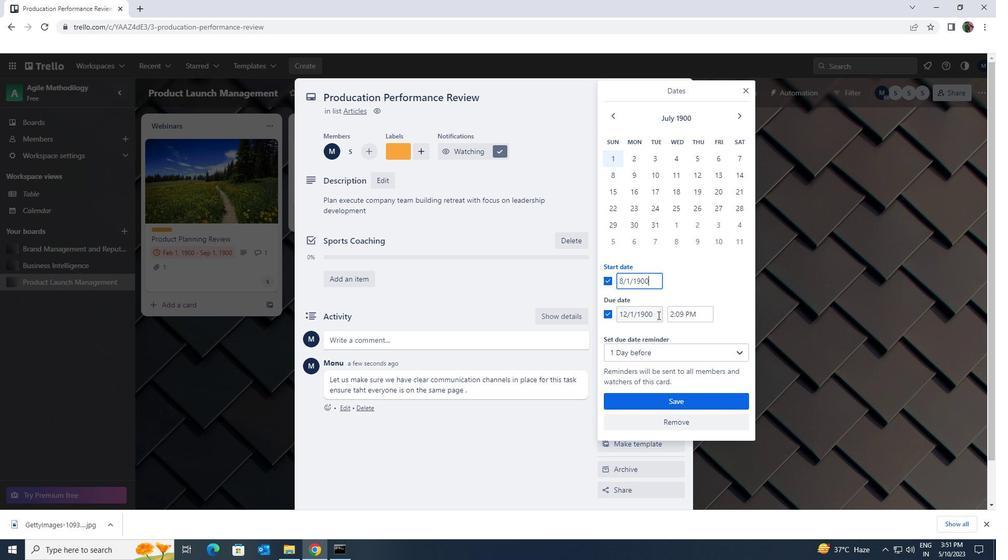 
Action: Mouse moved to (621, 317)
Screenshot: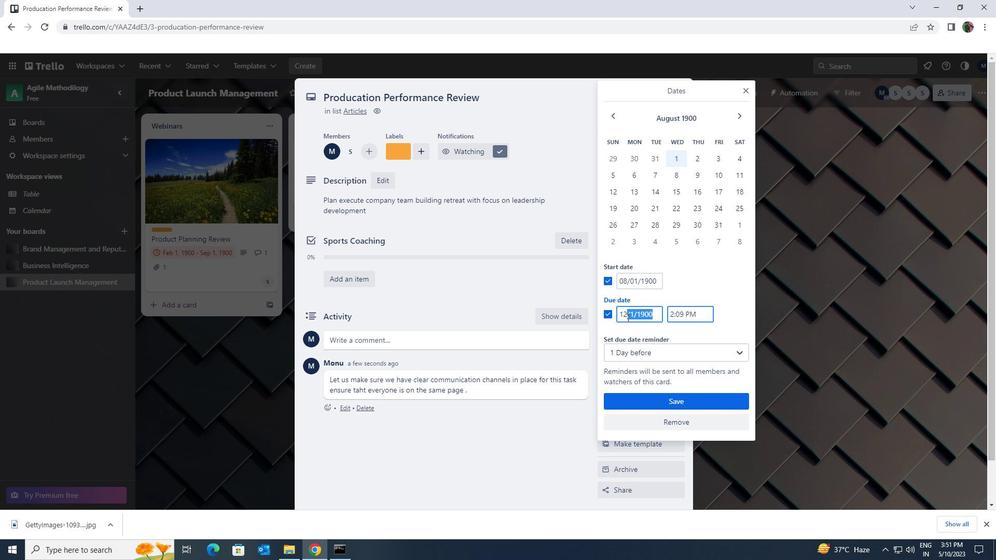 
Action: Key pressed 15/1/1900
Screenshot: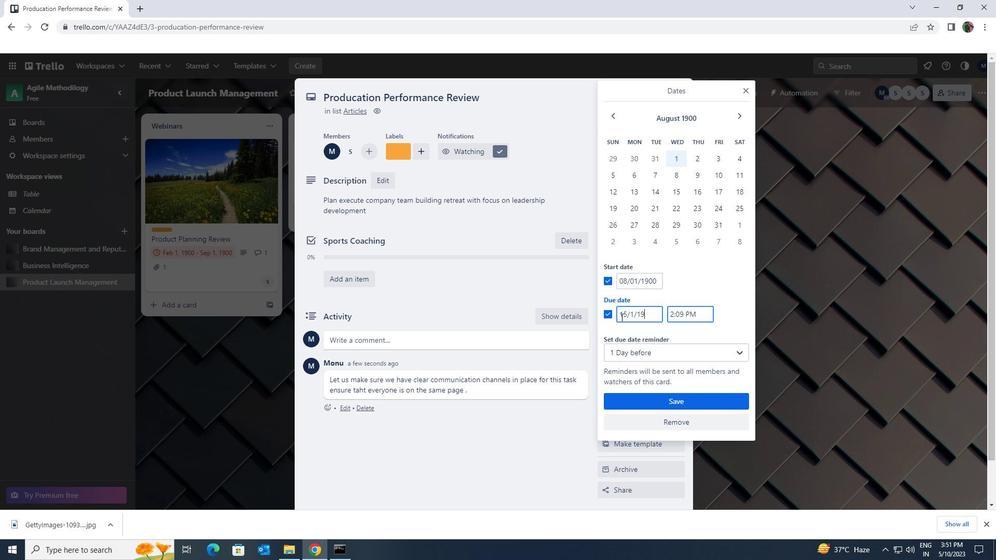 
Action: Mouse moved to (664, 394)
Screenshot: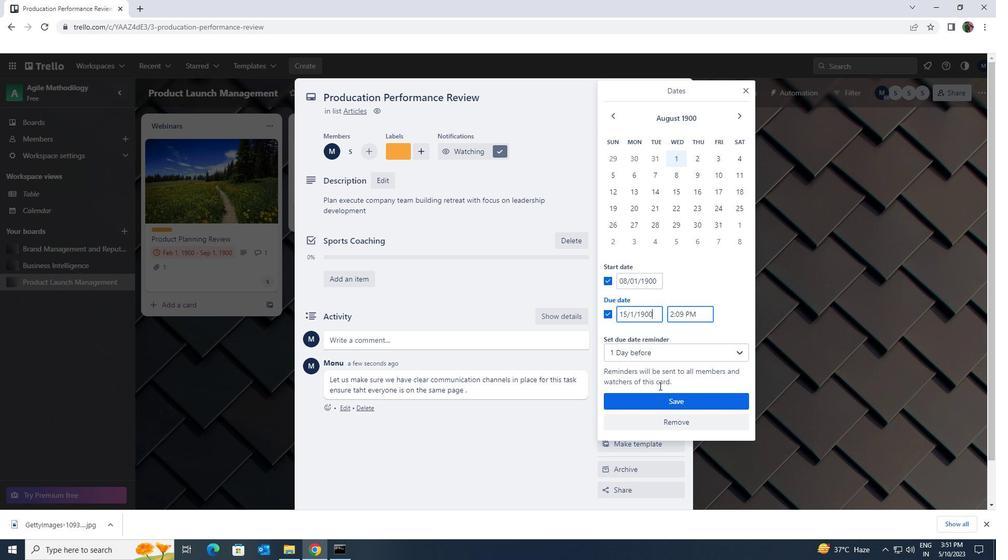
Action: Mouse pressed left at (664, 394)
Screenshot: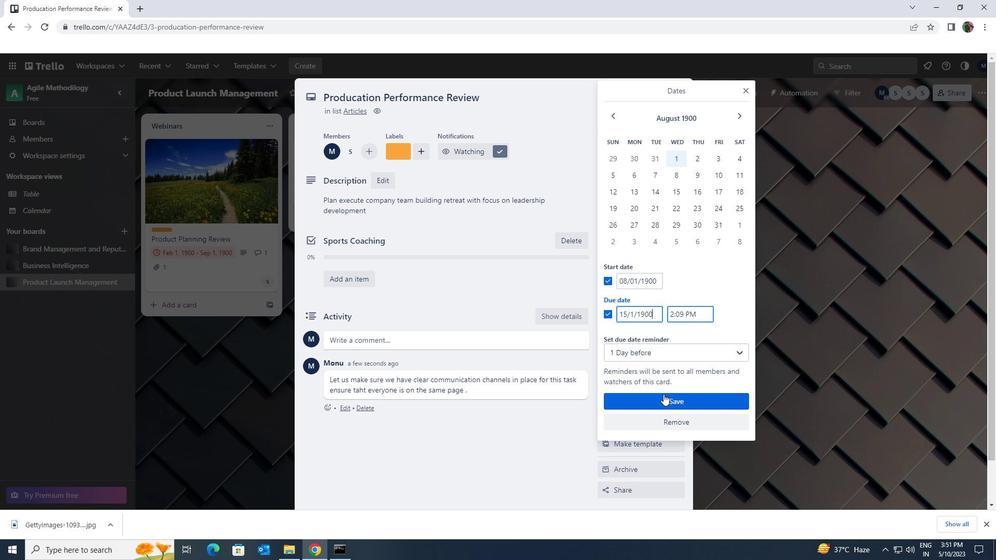 
Action: Mouse moved to (656, 230)
Screenshot: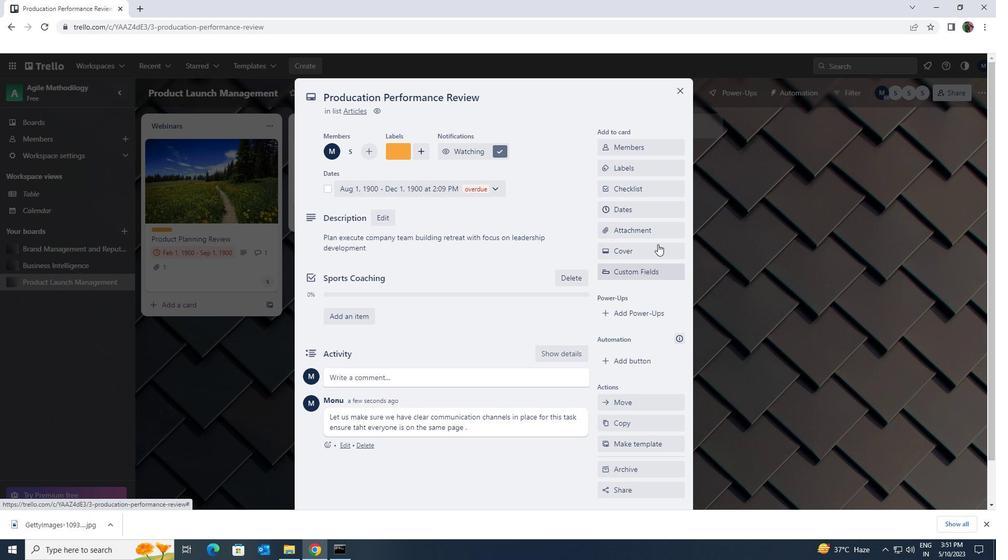 
Action: Mouse pressed left at (656, 230)
Screenshot: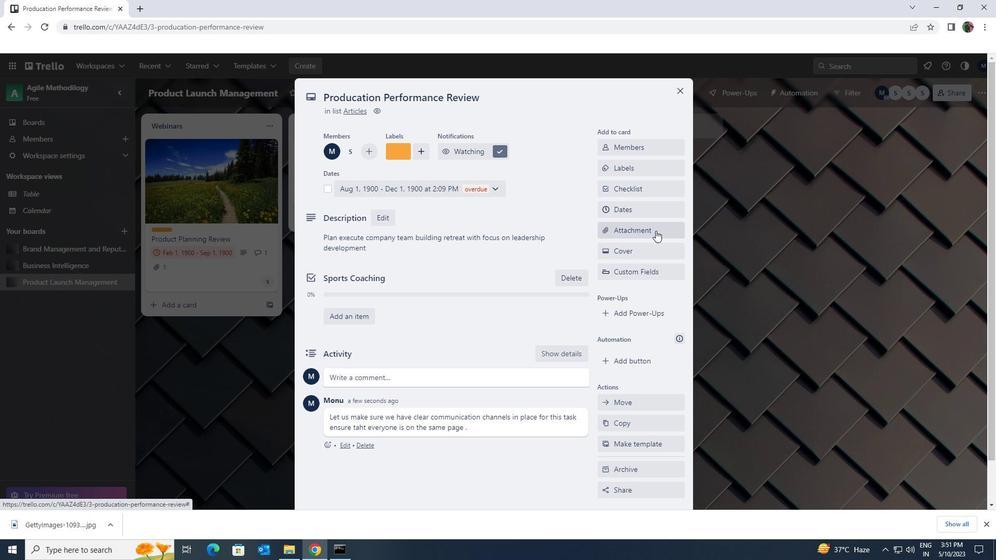 
Action: Mouse moved to (646, 267)
Screenshot: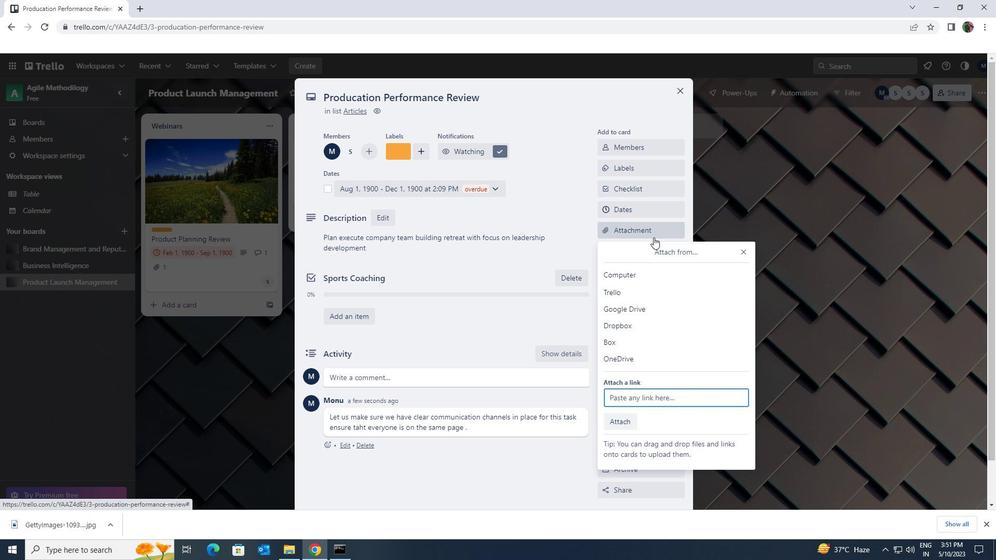 
Action: Mouse pressed left at (646, 267)
Screenshot: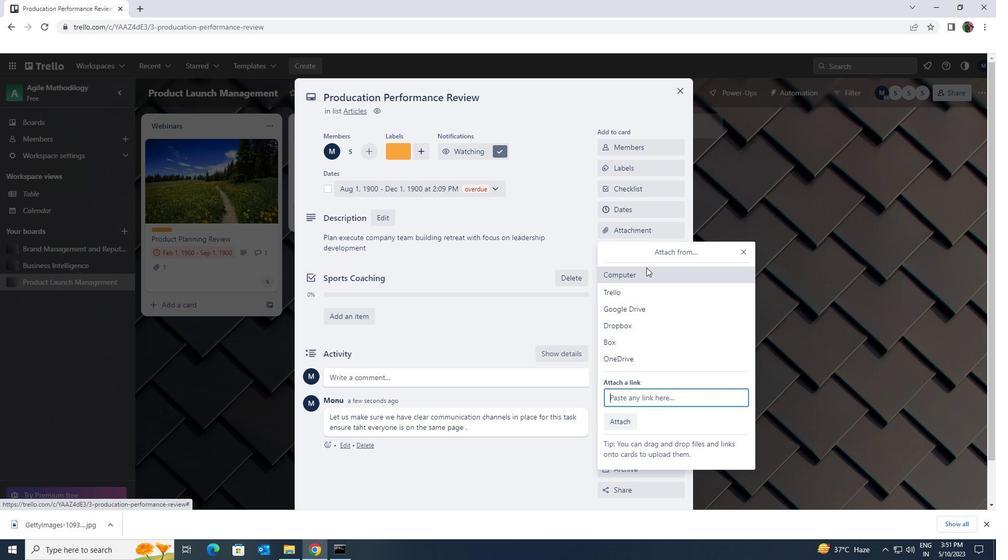 
Action: Mouse moved to (263, 86)
Screenshot: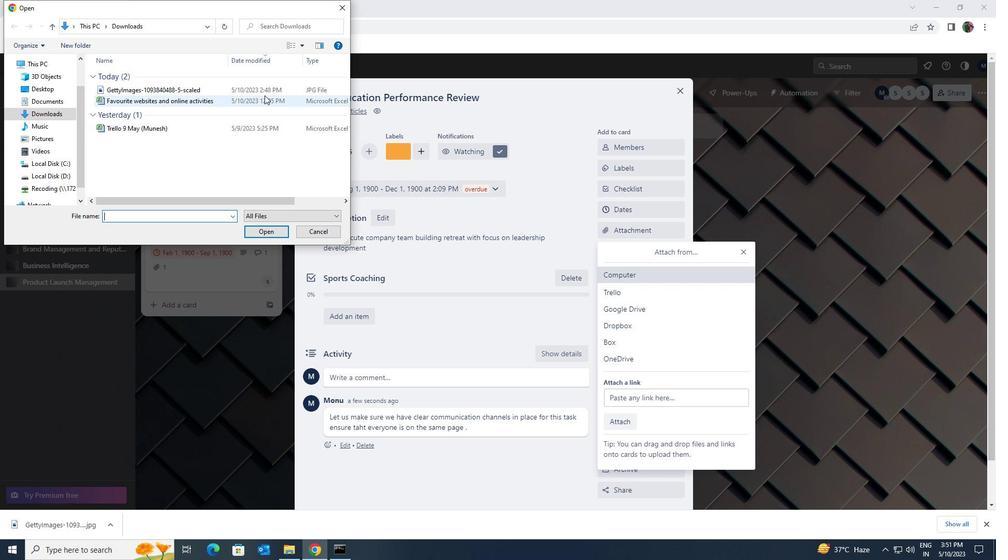 
Action: Mouse pressed left at (263, 86)
Screenshot: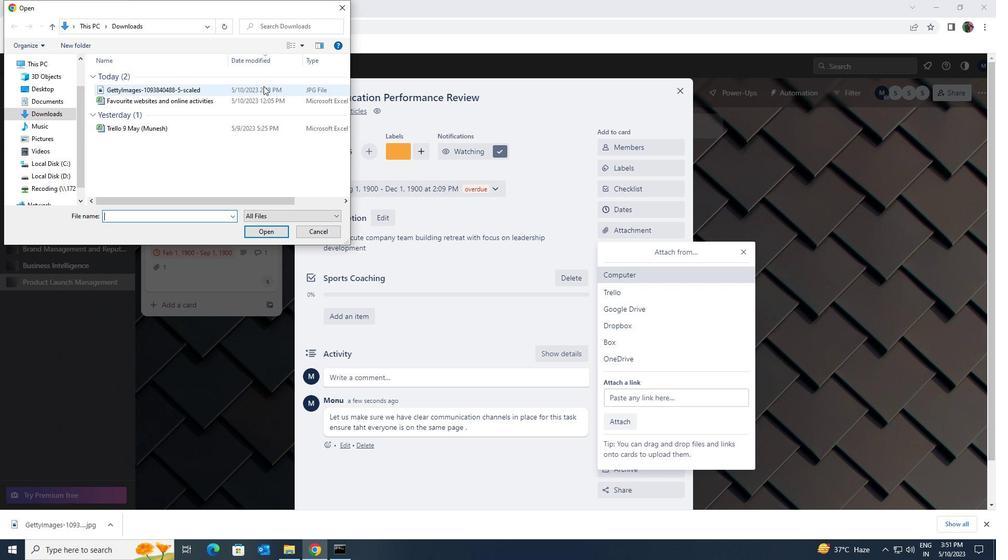
Action: Mouse moved to (275, 228)
Screenshot: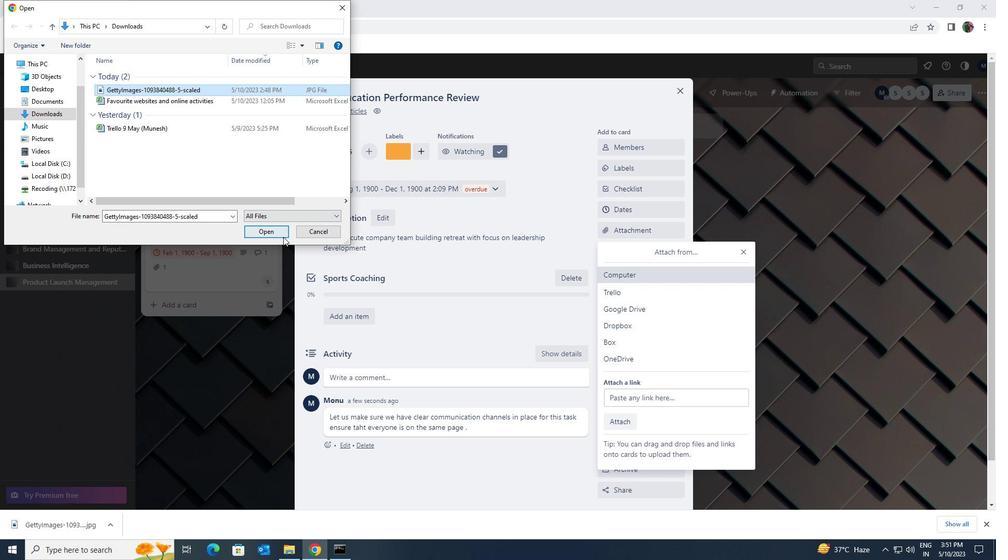 
Action: Mouse pressed left at (275, 228)
Screenshot: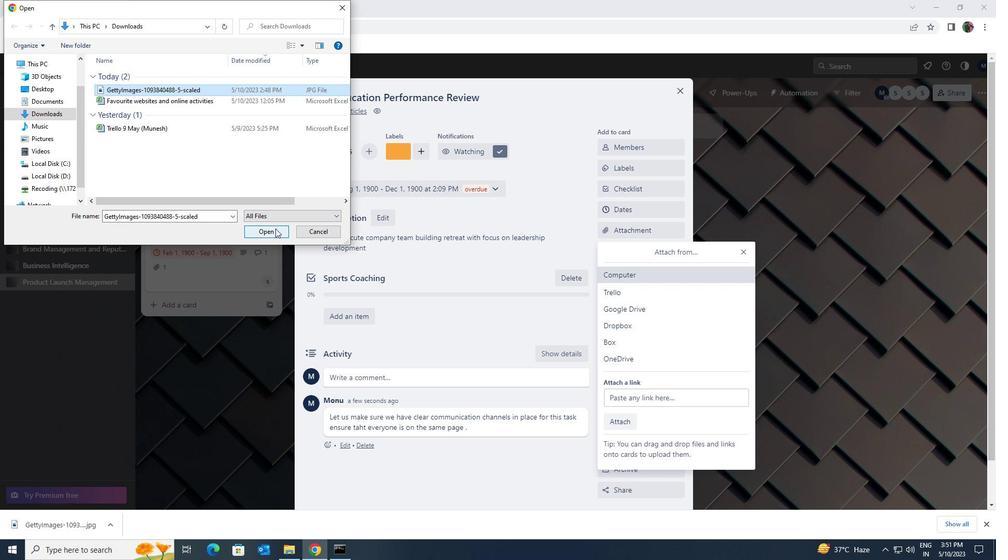 
Action: Mouse moved to (637, 191)
Screenshot: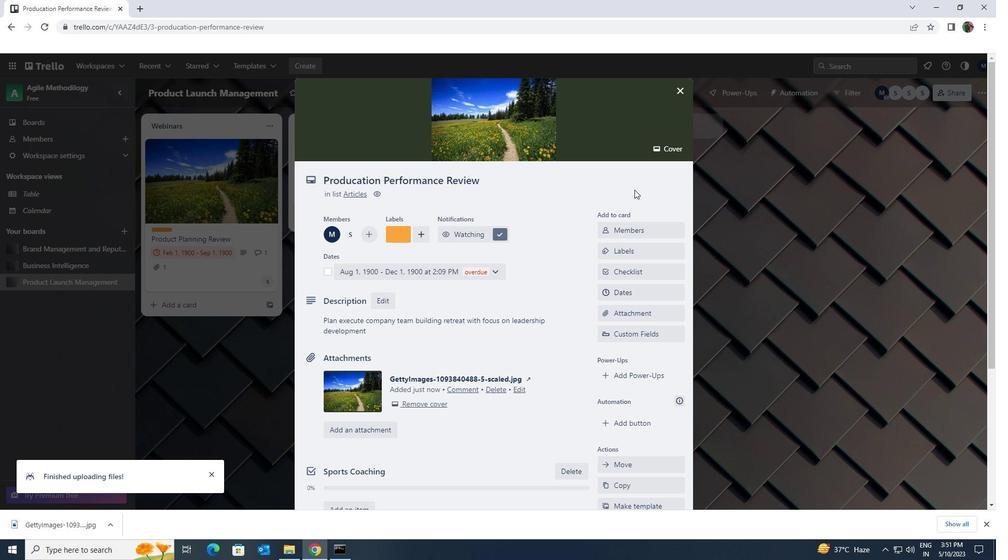 
Action: Mouse scrolled (637, 191) with delta (0, 0)
Screenshot: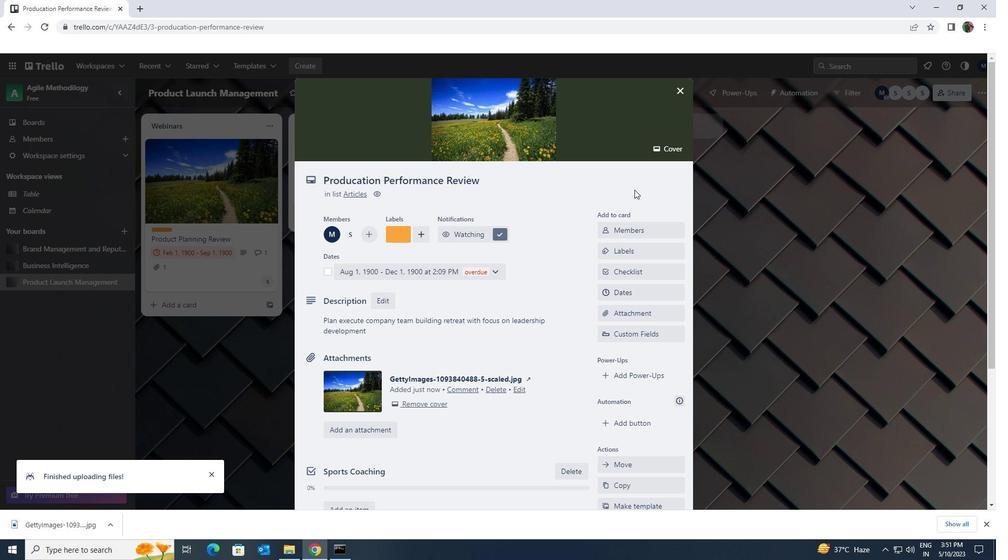 
Action: Mouse moved to (679, 96)
Screenshot: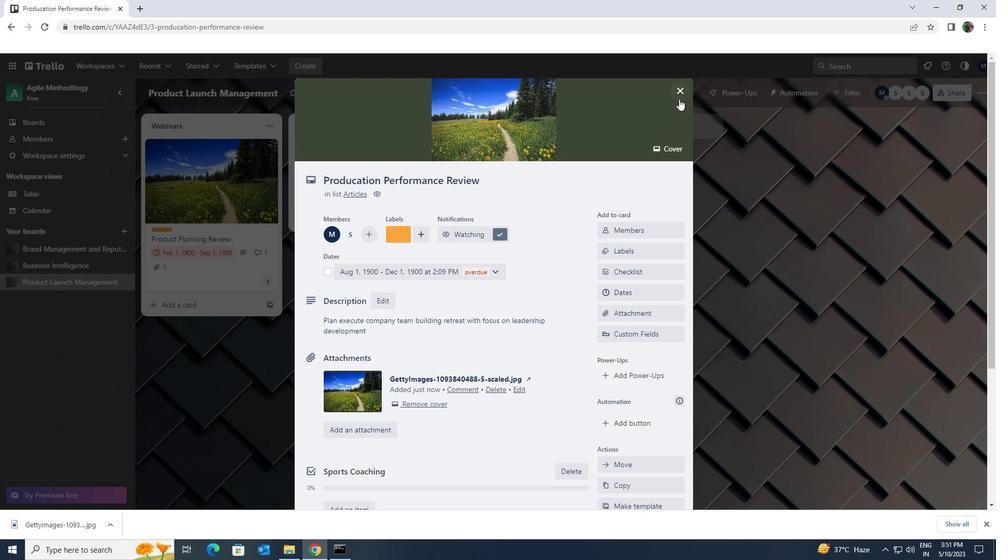 
Action: Mouse pressed left at (679, 96)
Screenshot: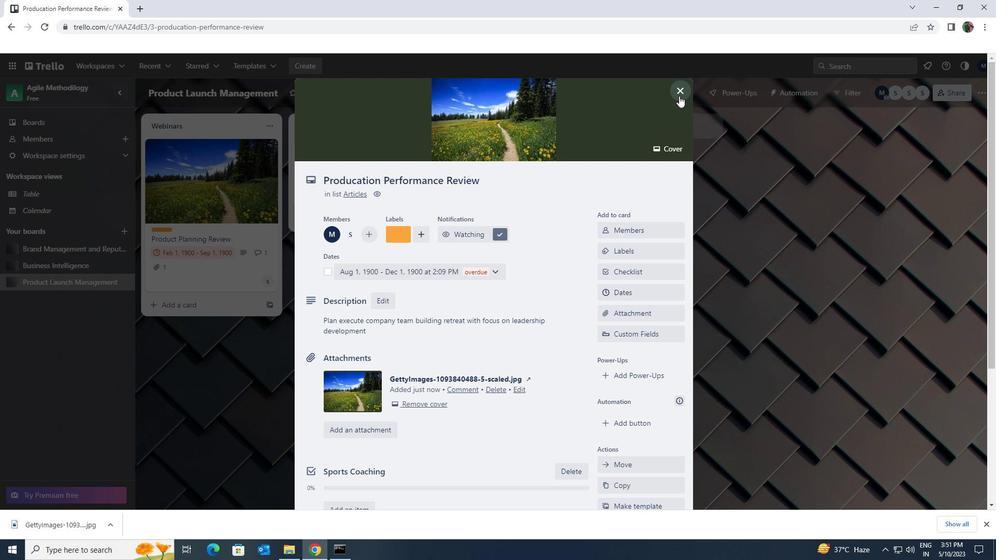 
